 Task: In the  document Hannah.pdf change page color to  'Grey'. Add link on bottom left corner of the sheet: 'in.pinterest.com' Insert page numer on bottom of the page
Action: Mouse moved to (239, 314)
Screenshot: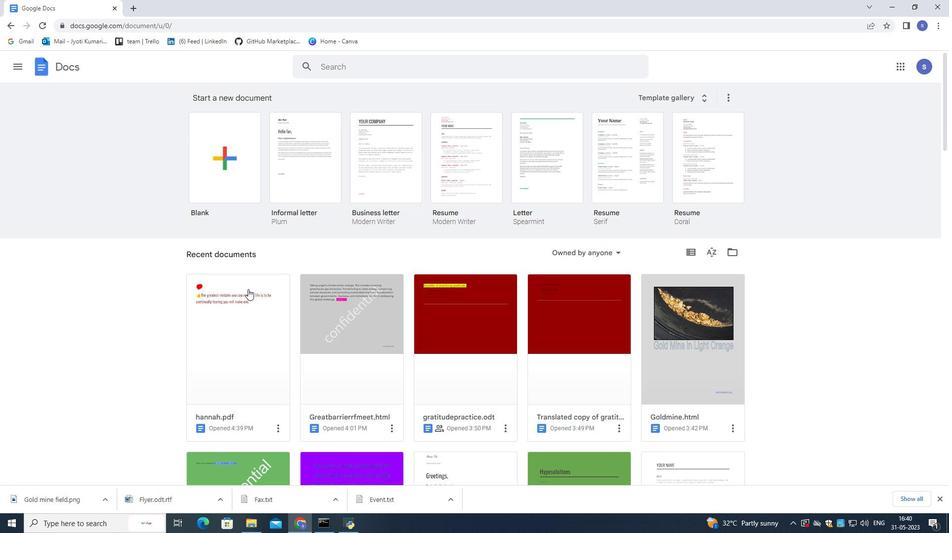 
Action: Mouse pressed left at (239, 314)
Screenshot: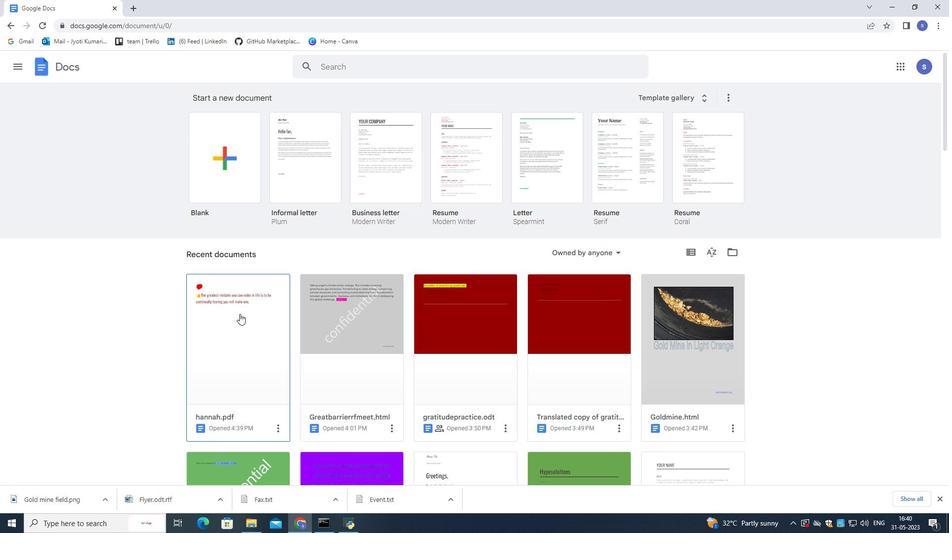 
Action: Mouse pressed left at (239, 314)
Screenshot: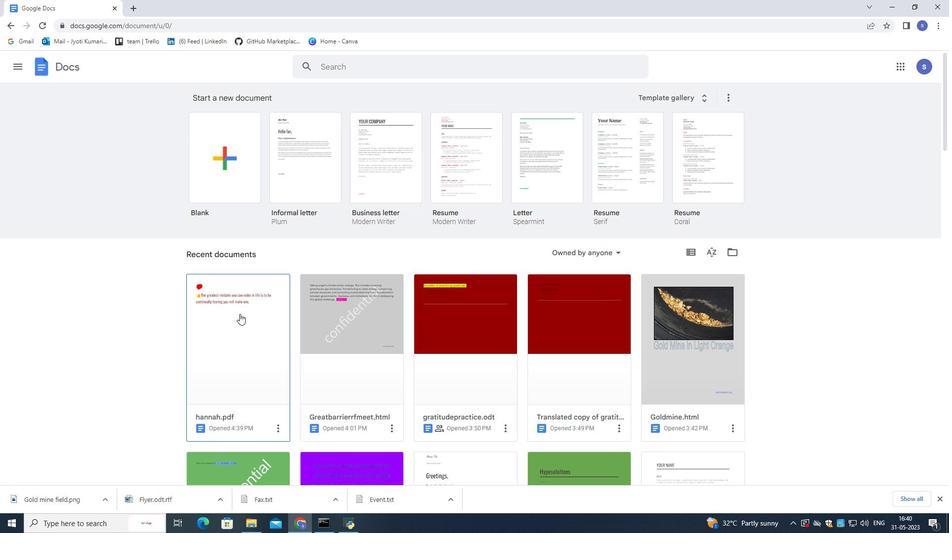 
Action: Mouse moved to (361, 318)
Screenshot: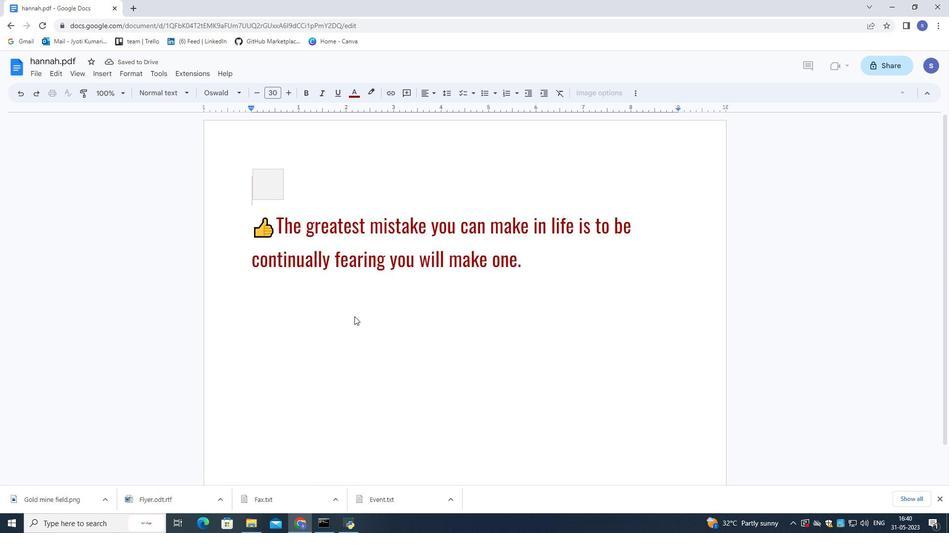 
Action: Mouse pressed left at (361, 318)
Screenshot: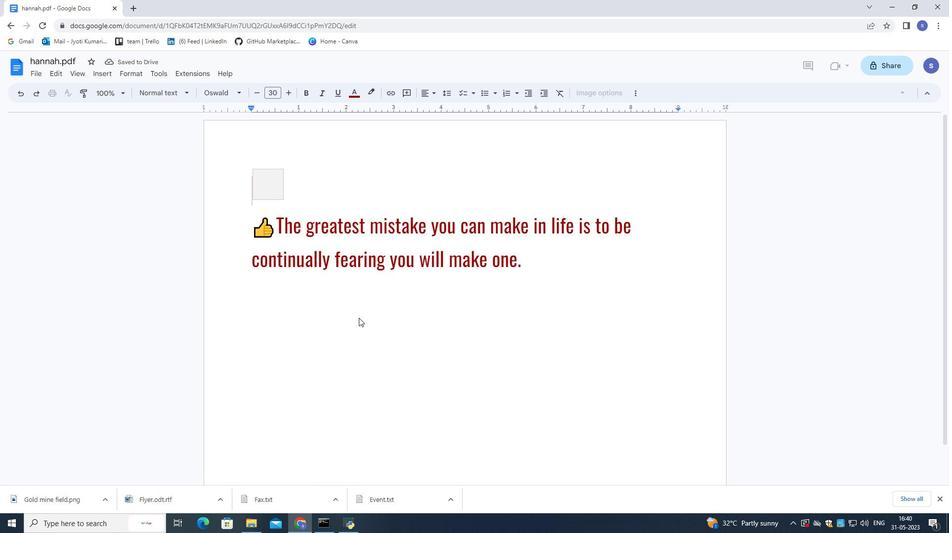 
Action: Mouse moved to (38, 75)
Screenshot: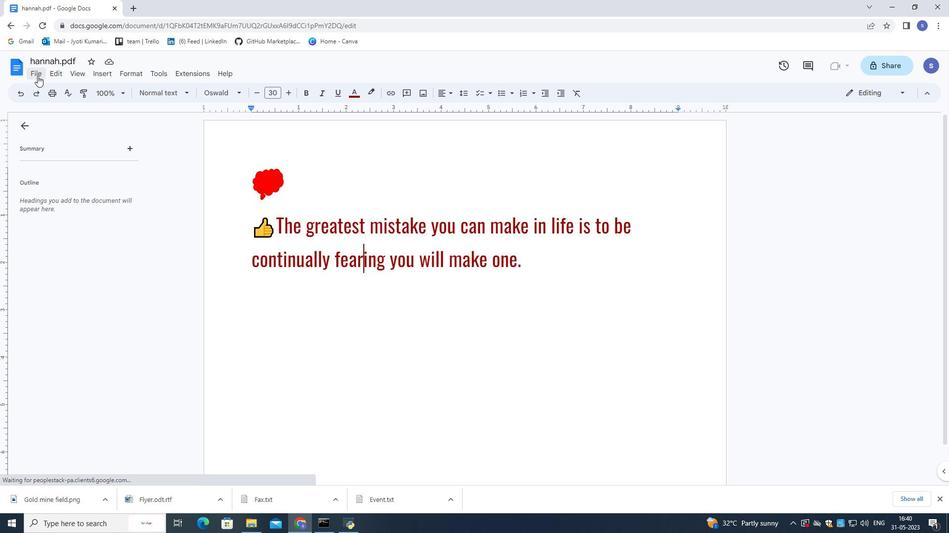 
Action: Mouse pressed left at (38, 75)
Screenshot: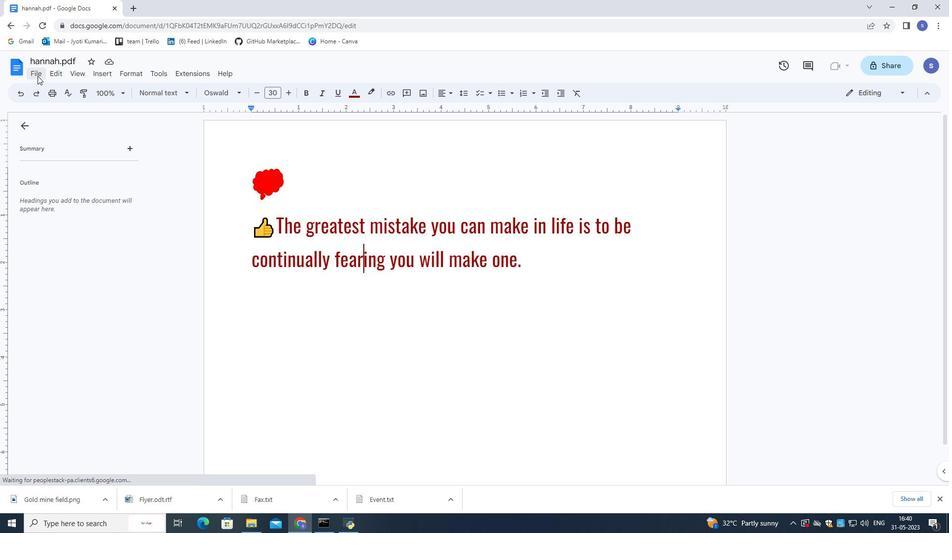
Action: Mouse moved to (97, 343)
Screenshot: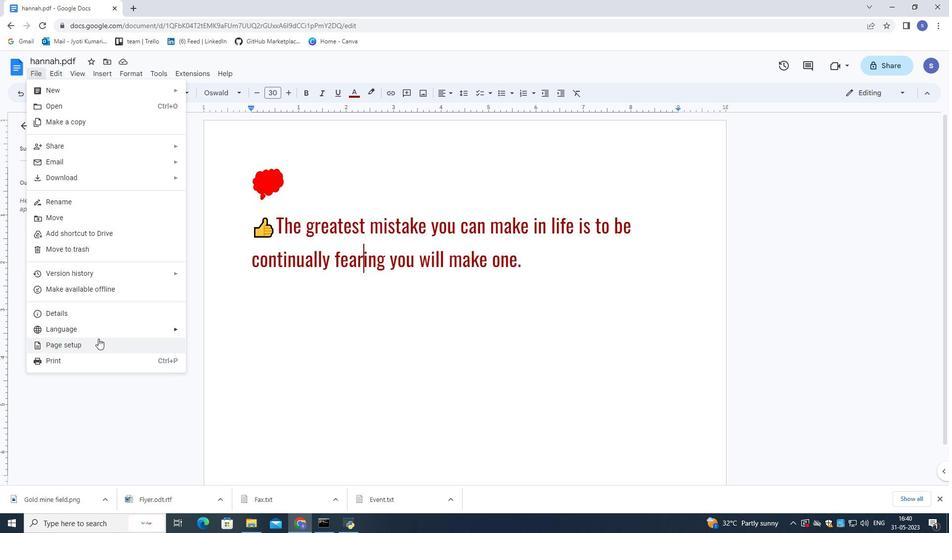 
Action: Mouse pressed left at (97, 343)
Screenshot: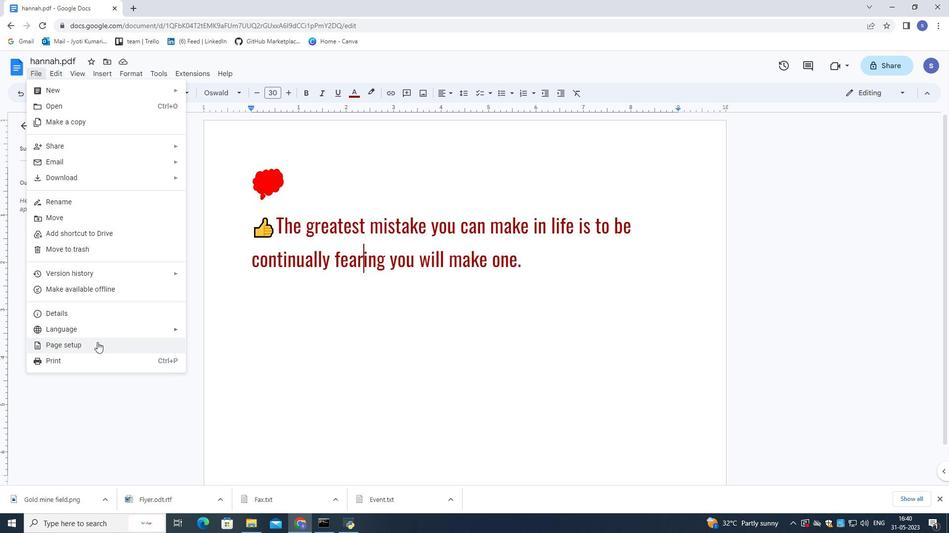 
Action: Mouse moved to (397, 333)
Screenshot: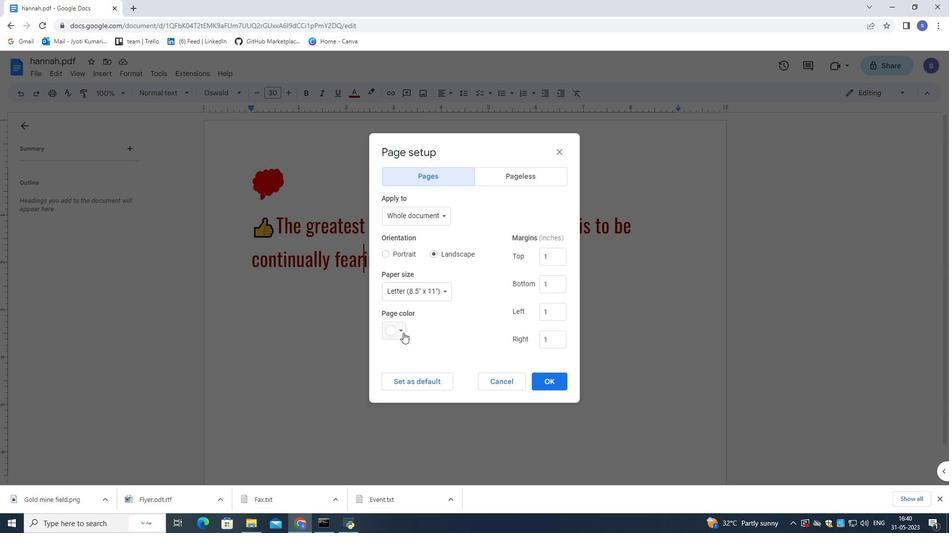
Action: Mouse pressed left at (397, 333)
Screenshot: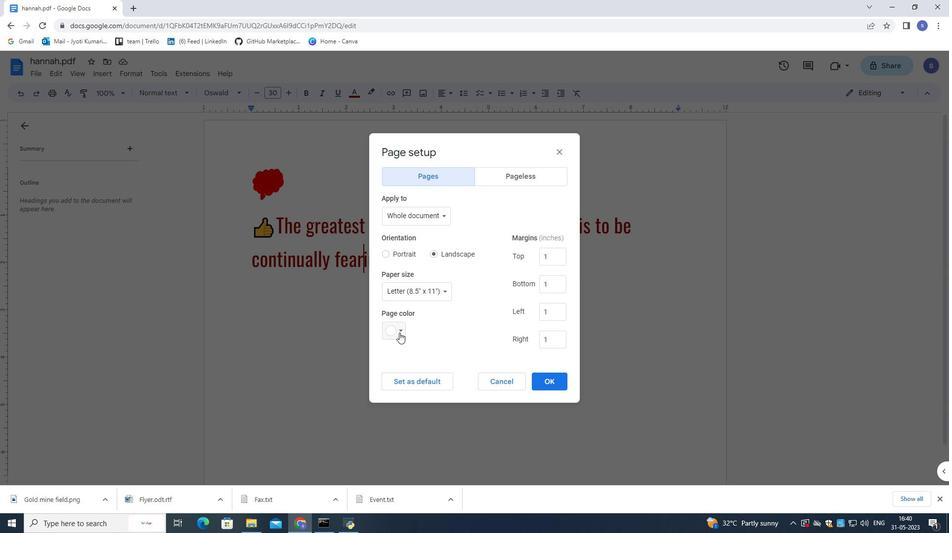 
Action: Mouse moved to (446, 350)
Screenshot: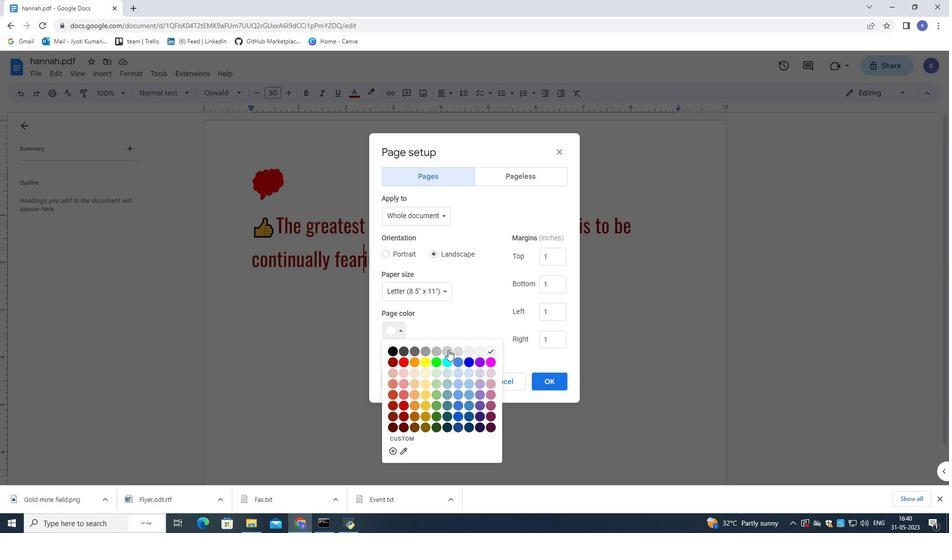 
Action: Mouse pressed left at (446, 350)
Screenshot: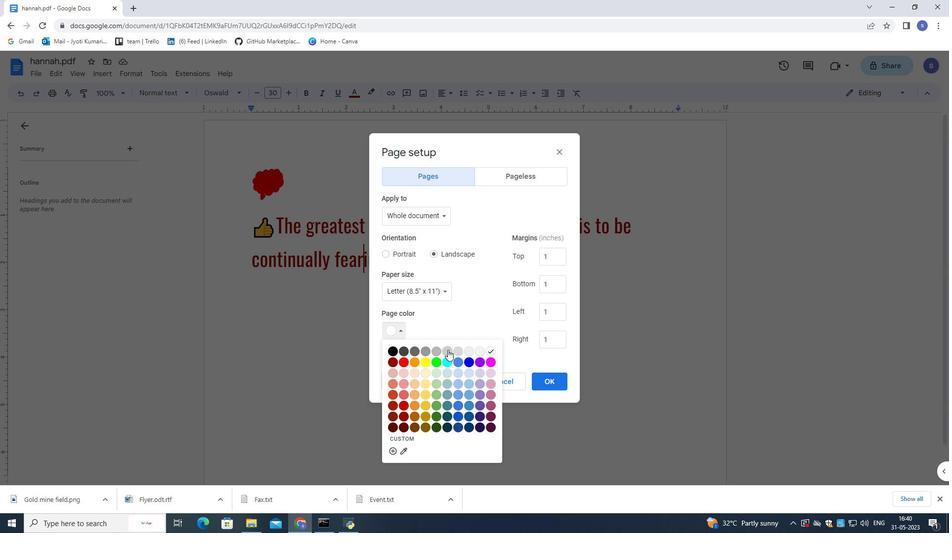 
Action: Mouse moved to (542, 383)
Screenshot: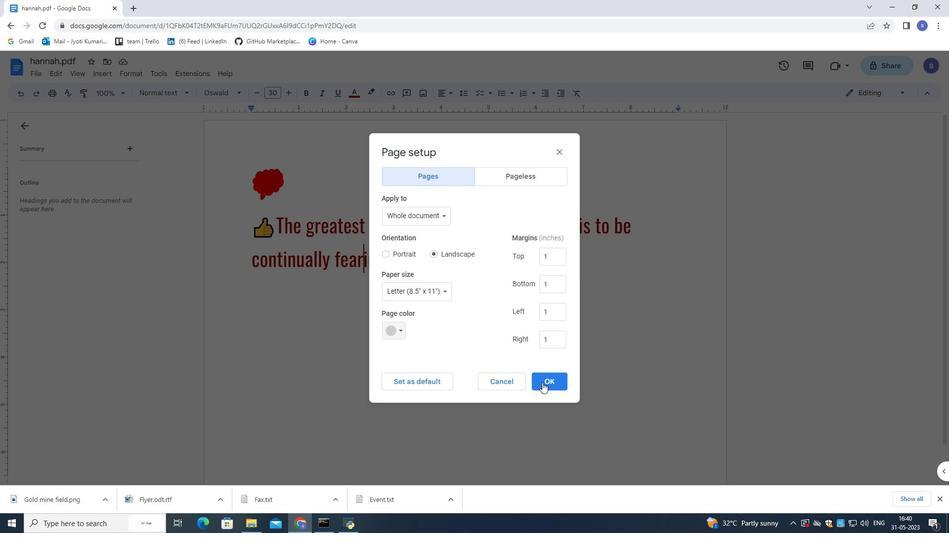 
Action: Mouse pressed left at (542, 383)
Screenshot: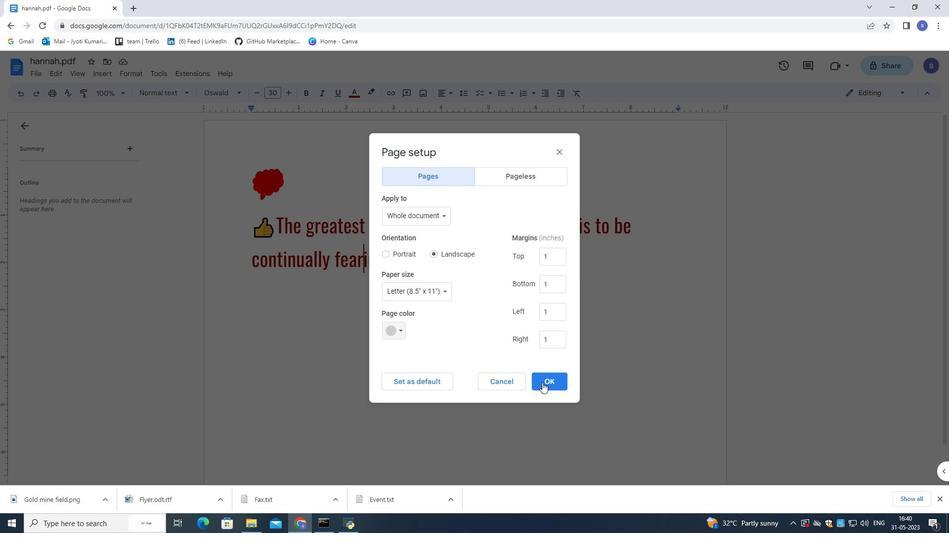 
Action: Mouse moved to (529, 266)
Screenshot: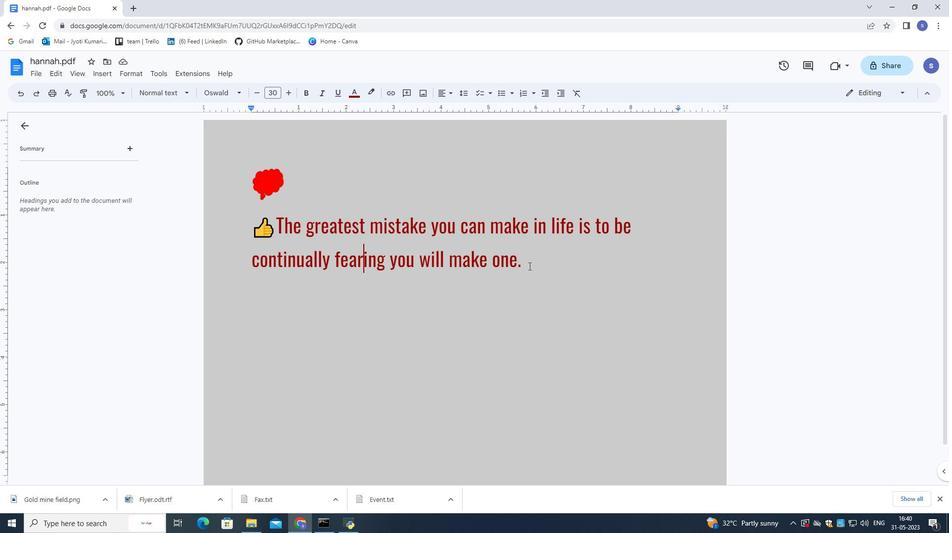 
Action: Mouse pressed left at (529, 266)
Screenshot: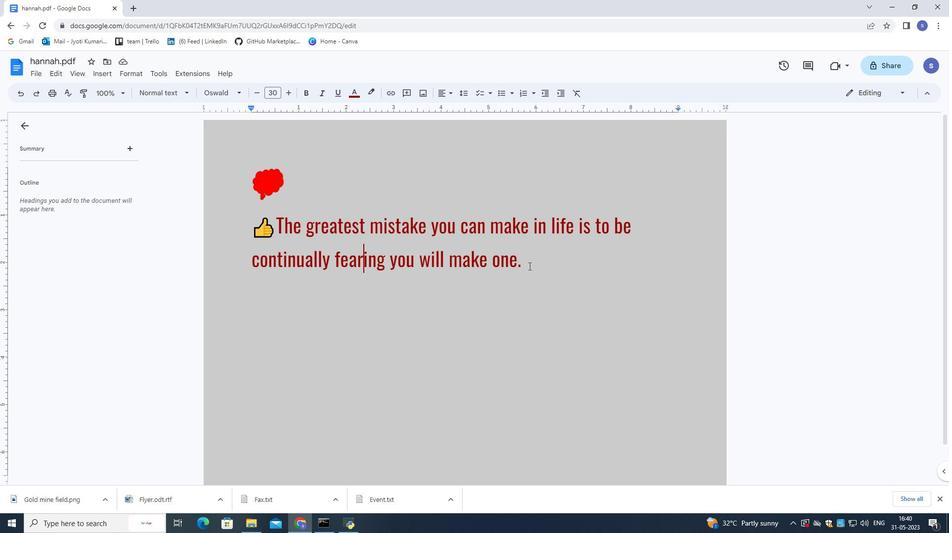 
Action: Mouse moved to (525, 275)
Screenshot: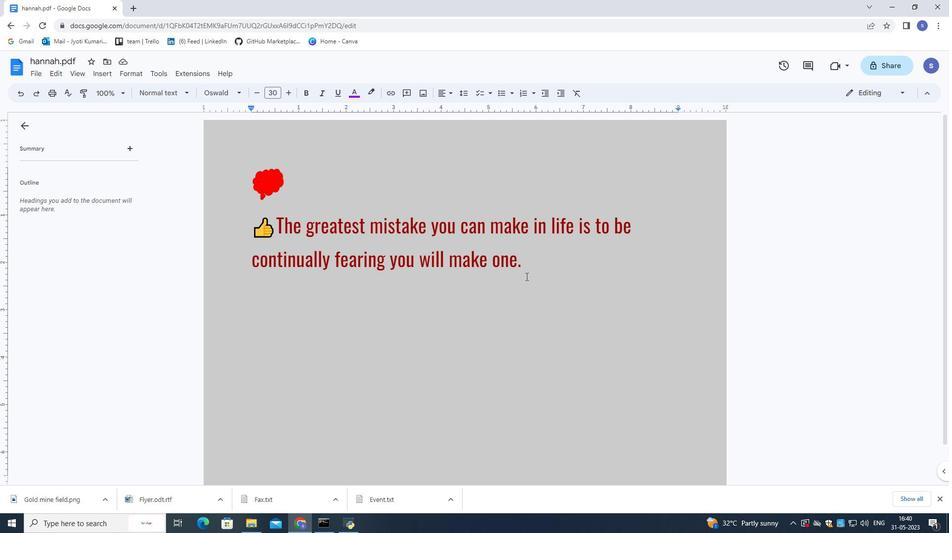 
Action: Key pressed <Key.enter>
Screenshot: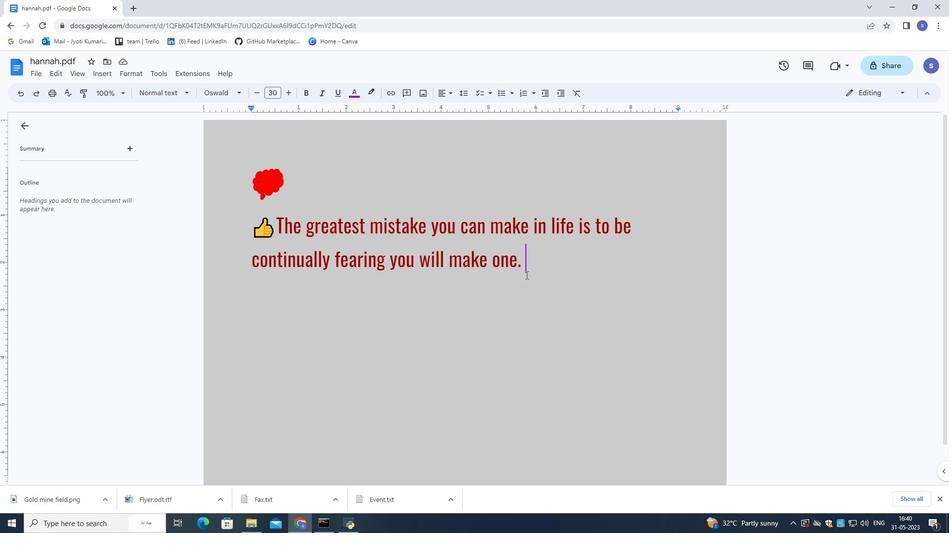 
Action: Mouse moved to (251, 90)
Screenshot: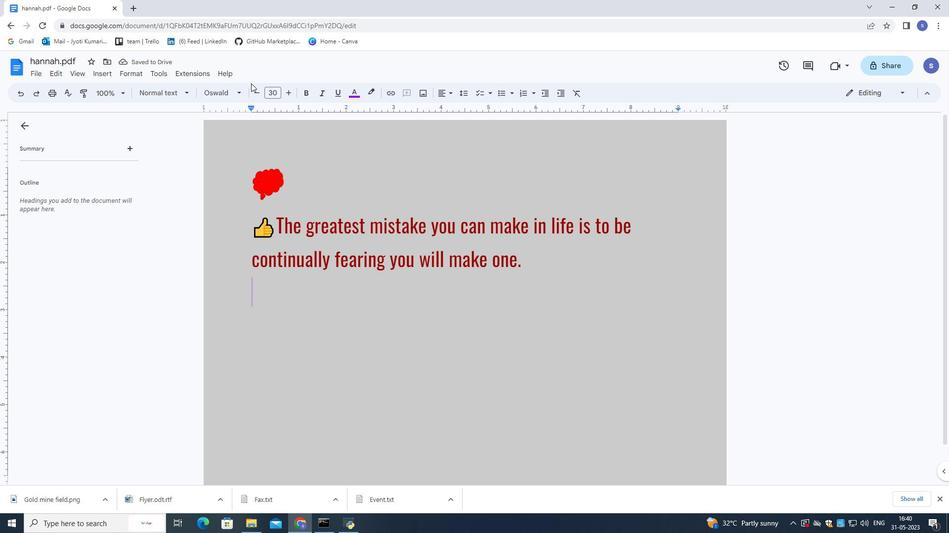 
Action: Mouse pressed left at (251, 90)
Screenshot: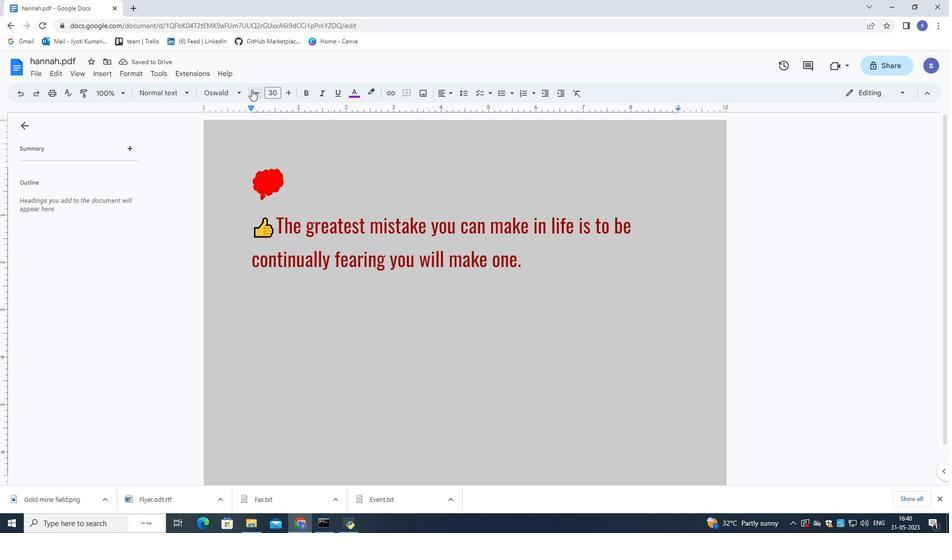 
Action: Mouse pressed left at (251, 90)
Screenshot: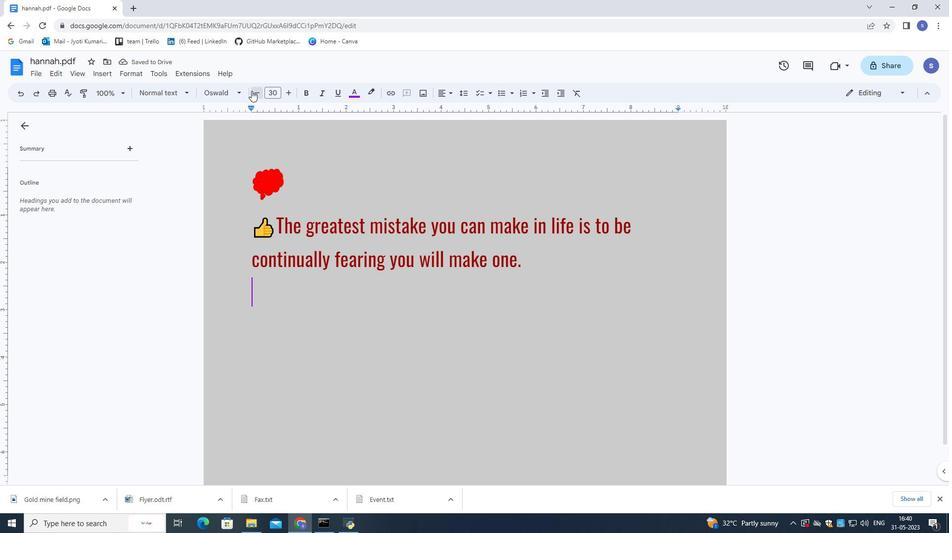 
Action: Mouse pressed left at (251, 90)
Screenshot: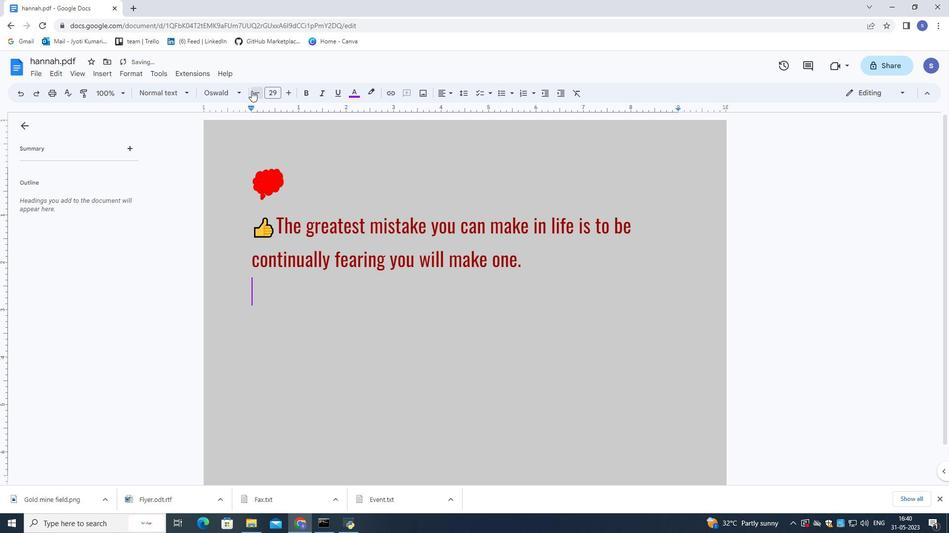 
Action: Mouse pressed left at (251, 90)
Screenshot: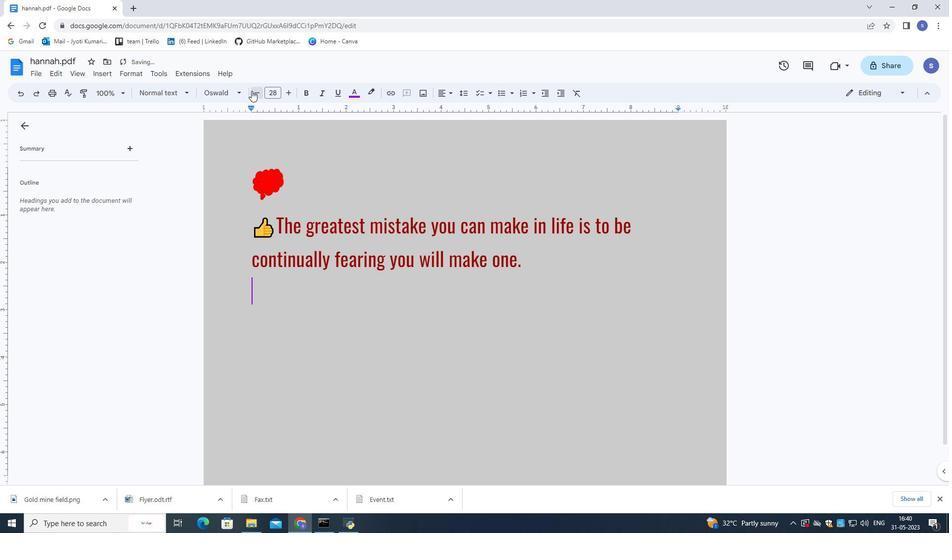
Action: Mouse pressed left at (251, 90)
Screenshot: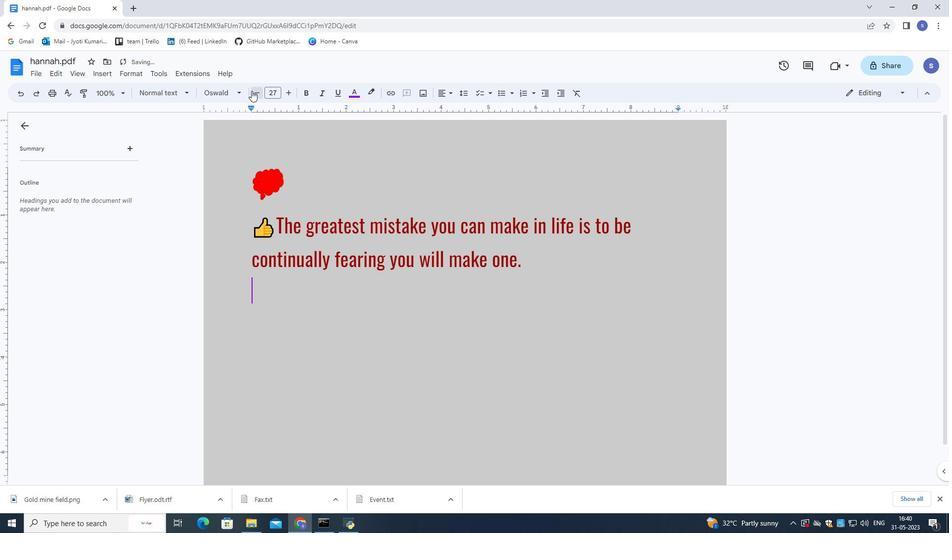 
Action: Mouse pressed left at (251, 90)
Screenshot: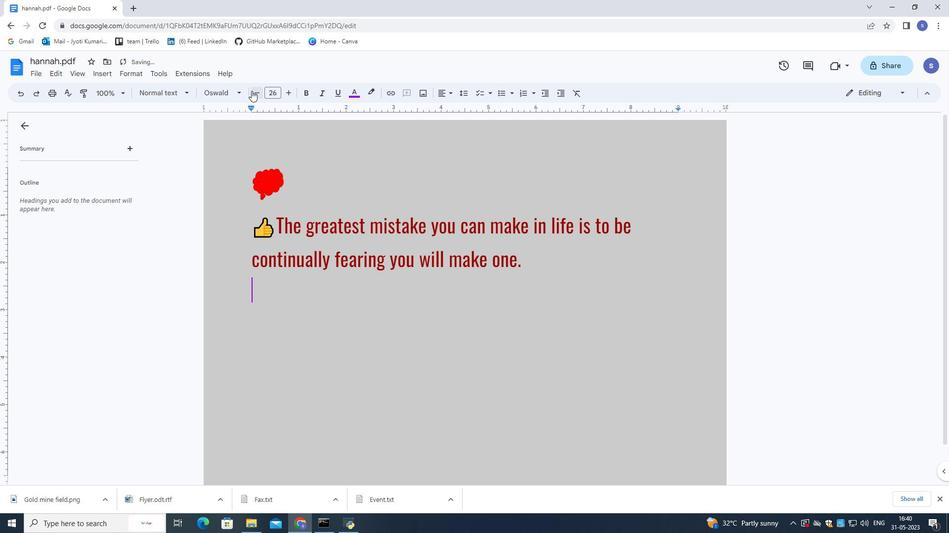 
Action: Mouse pressed left at (251, 90)
Screenshot: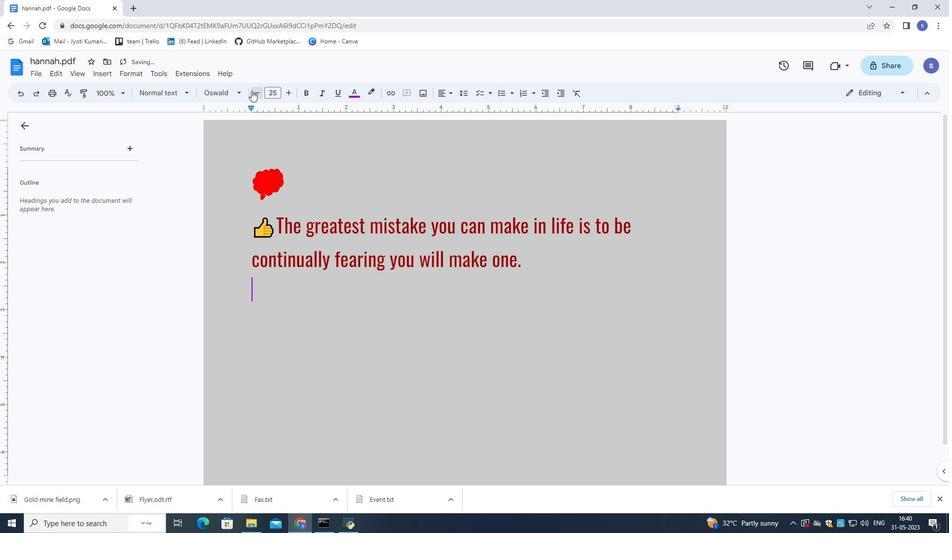 
Action: Mouse pressed left at (251, 90)
Screenshot: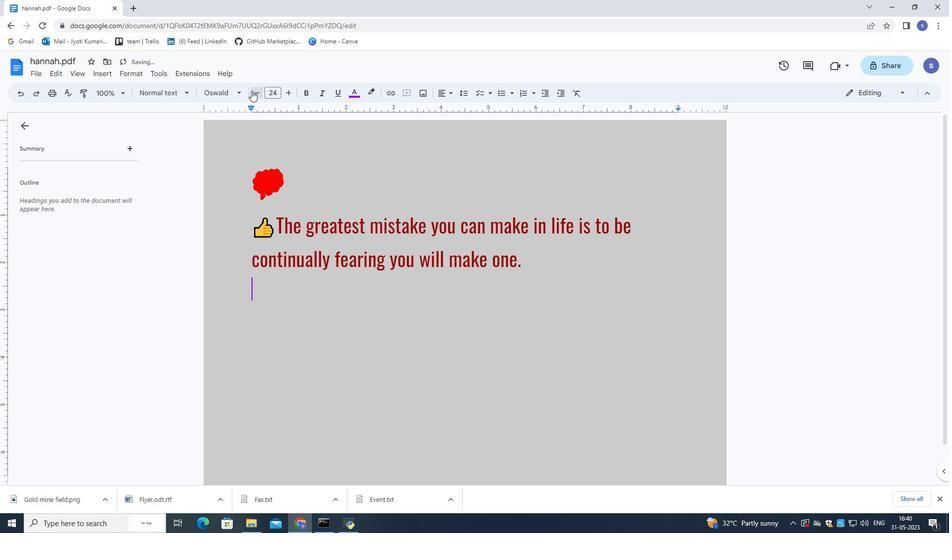 
Action: Mouse pressed left at (251, 90)
Screenshot: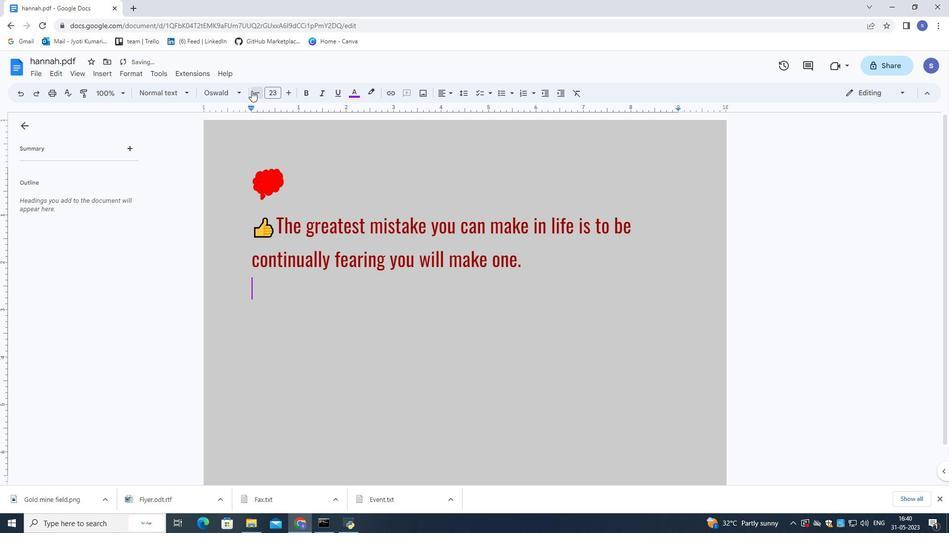 
Action: Mouse pressed left at (251, 90)
Screenshot: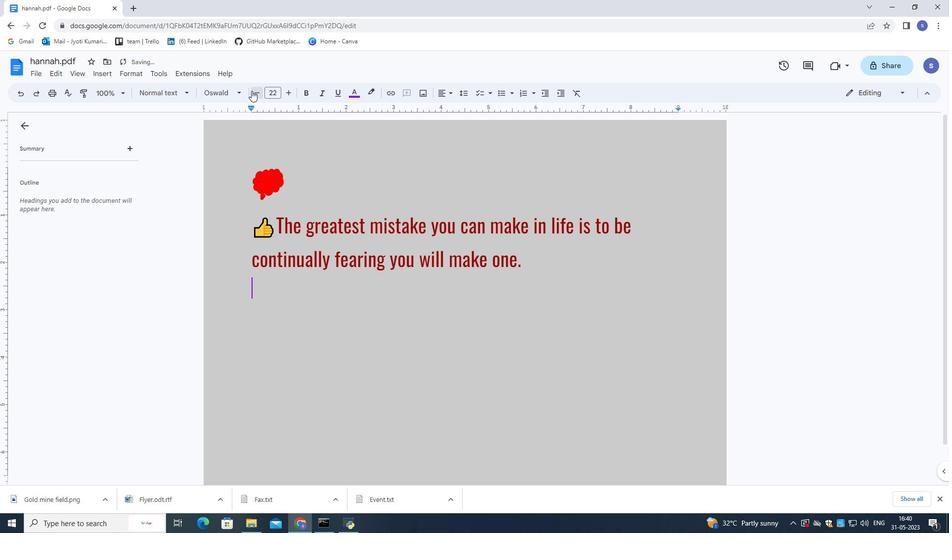
Action: Mouse pressed left at (251, 90)
Screenshot: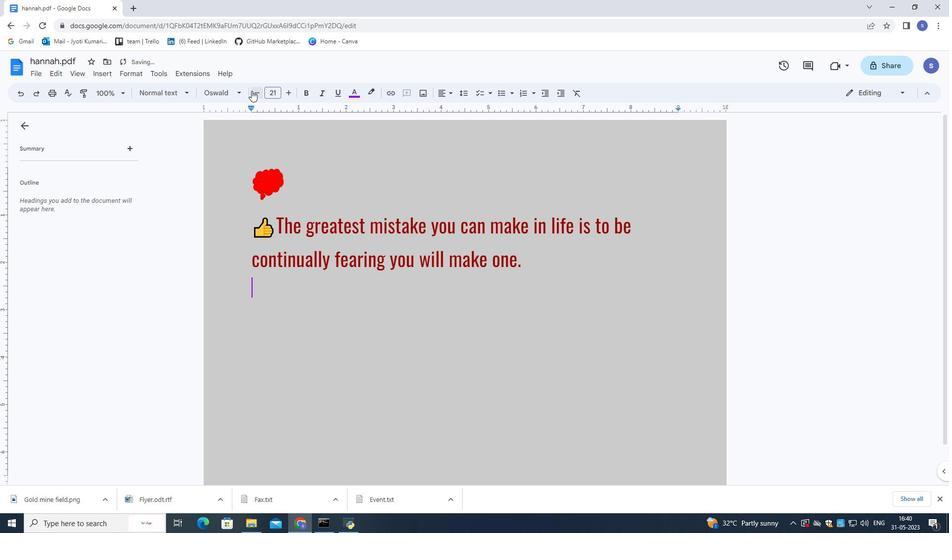 
Action: Mouse pressed left at (251, 90)
Screenshot: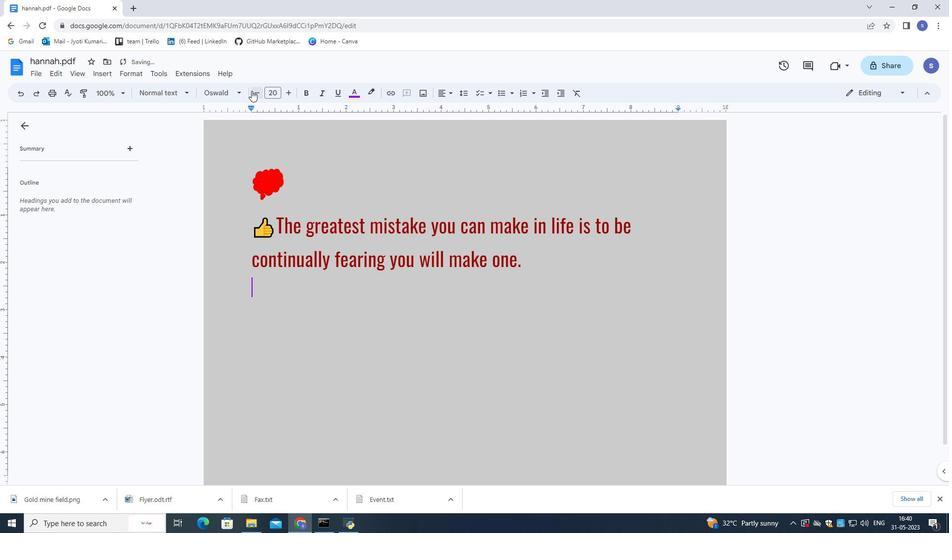 
Action: Mouse pressed left at (251, 90)
Screenshot: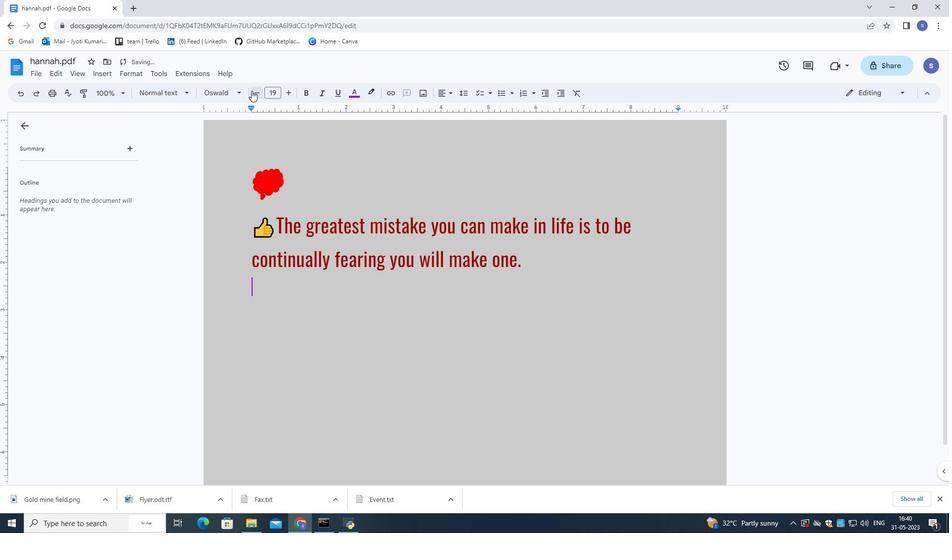 
Action: Mouse pressed left at (251, 90)
Screenshot: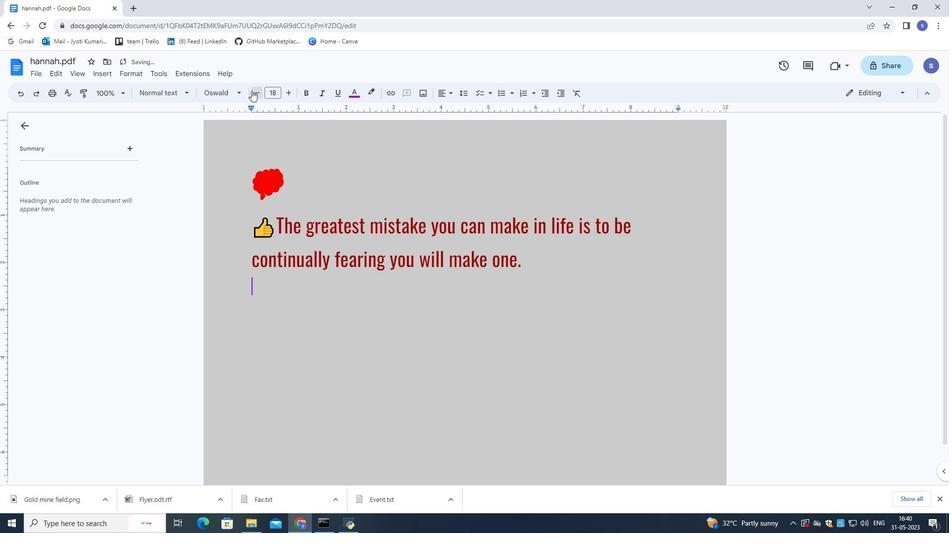 
Action: Mouse pressed left at (251, 90)
Screenshot: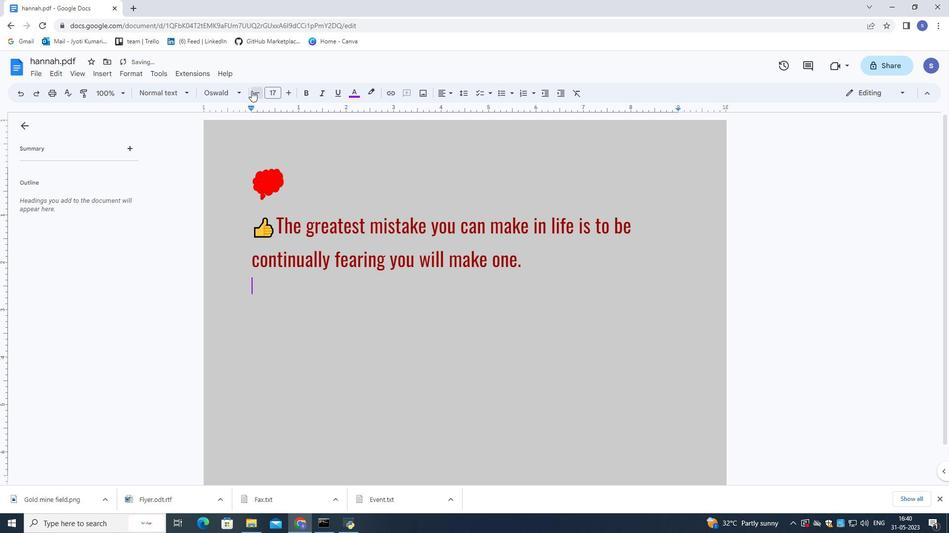 
Action: Mouse pressed left at (251, 90)
Screenshot: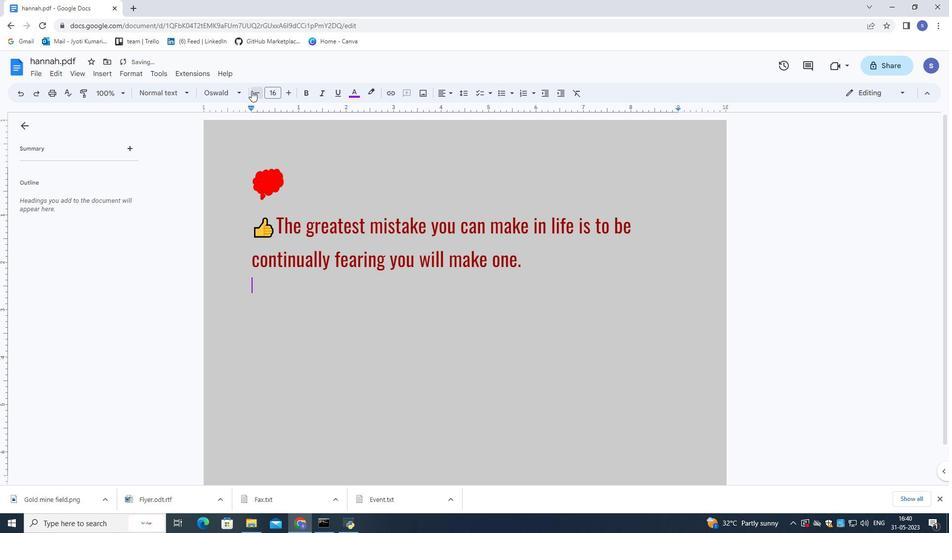
Action: Key pressed <Key.enter><Key.enter><Key.enter><Key.enter><Key.enter><Key.enter><Key.enter><Key.enter><Key.enter><Key.enter><Key.enter><Key.enter><Key.enter><Key.up><Key.up><Key.up><Key.down>
Screenshot: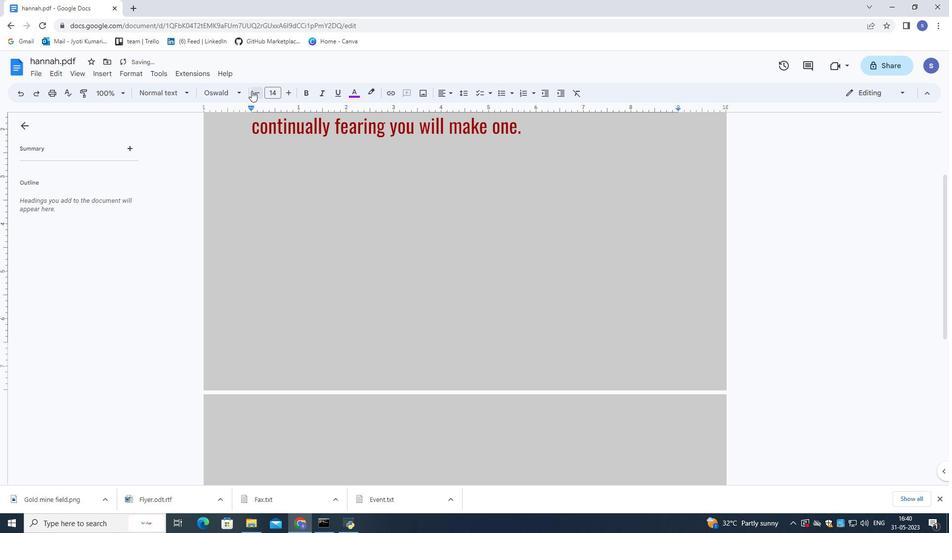 
Action: Mouse moved to (102, 73)
Screenshot: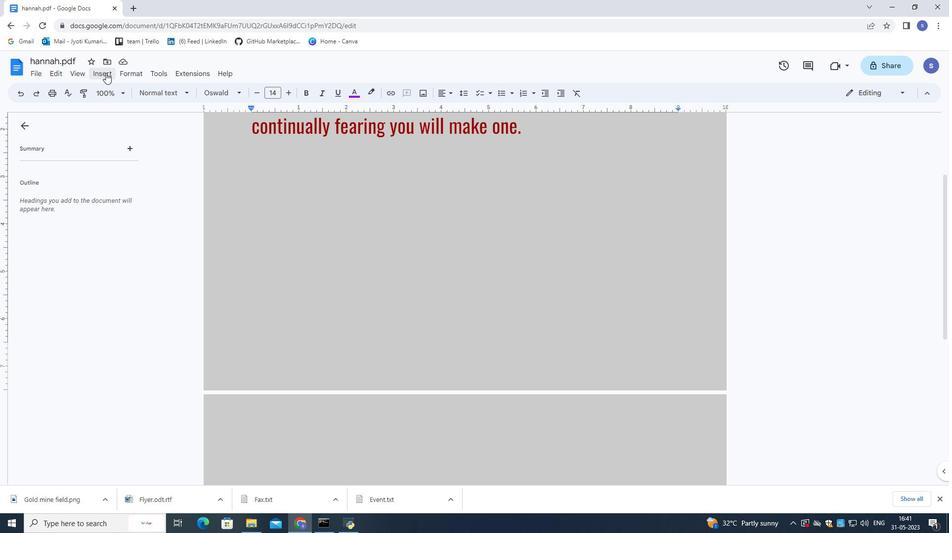 
Action: Mouse pressed left at (102, 73)
Screenshot: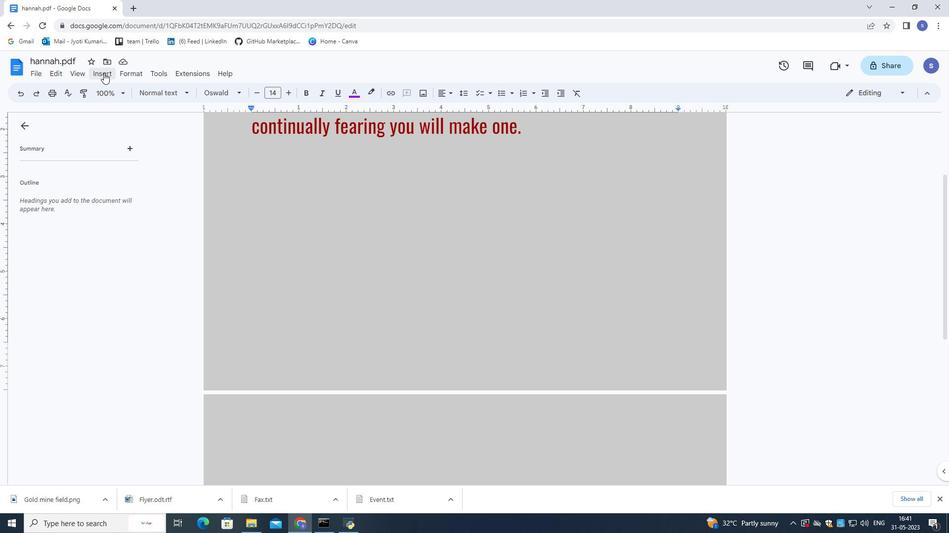 
Action: Mouse moved to (111, 380)
Screenshot: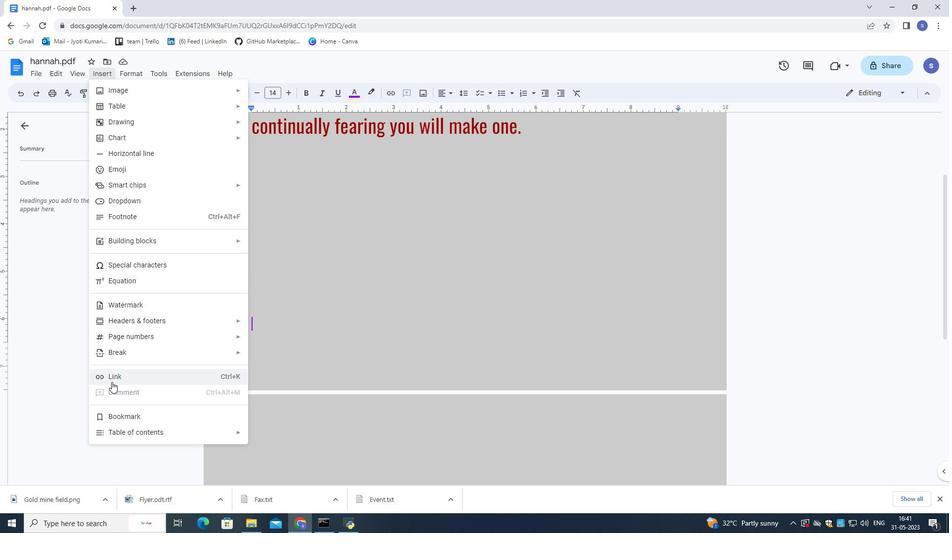 
Action: Mouse pressed left at (111, 380)
Screenshot: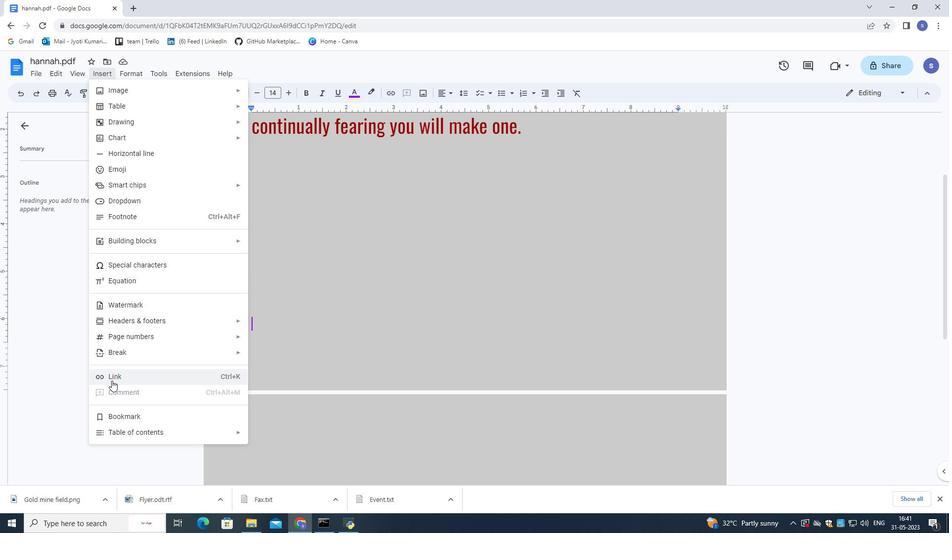 
Action: Mouse moved to (113, 366)
Screenshot: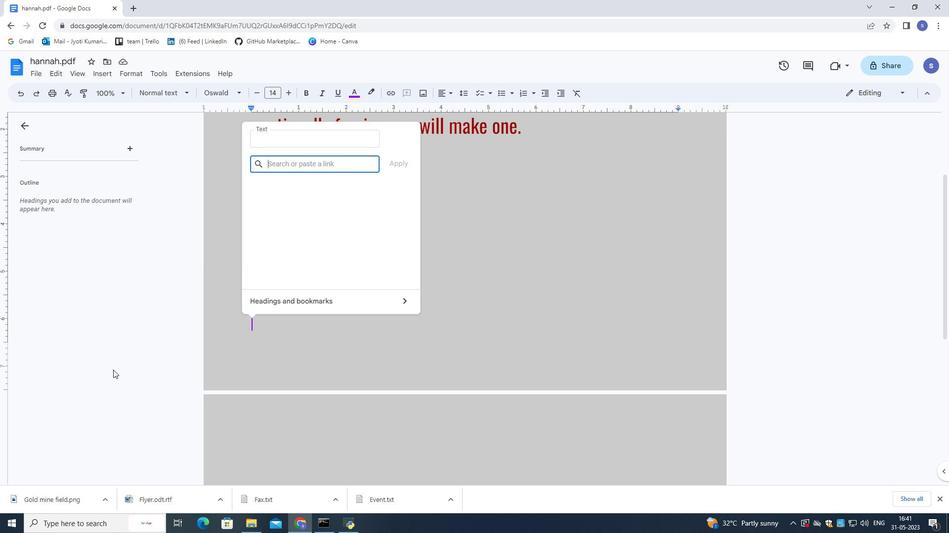 
Action: Key pressed i
Screenshot: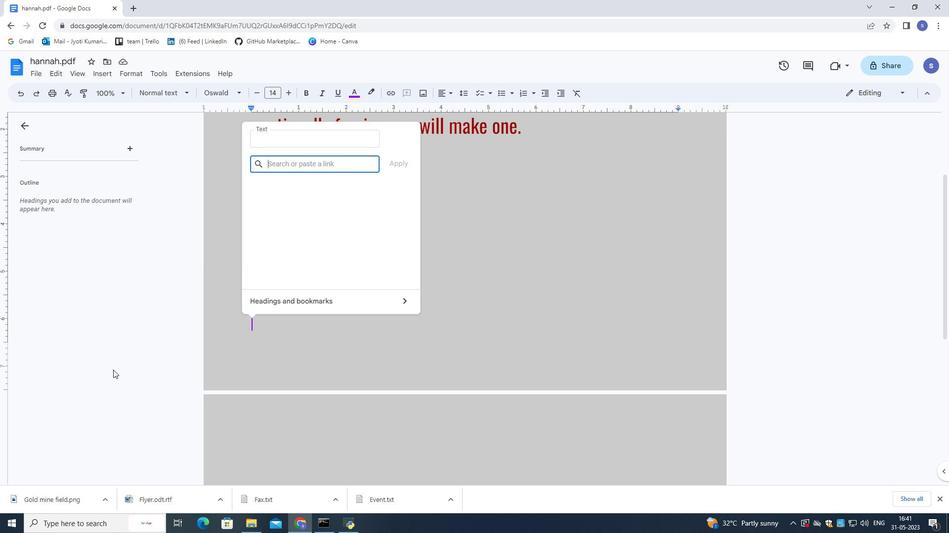 
Action: Mouse moved to (114, 362)
Screenshot: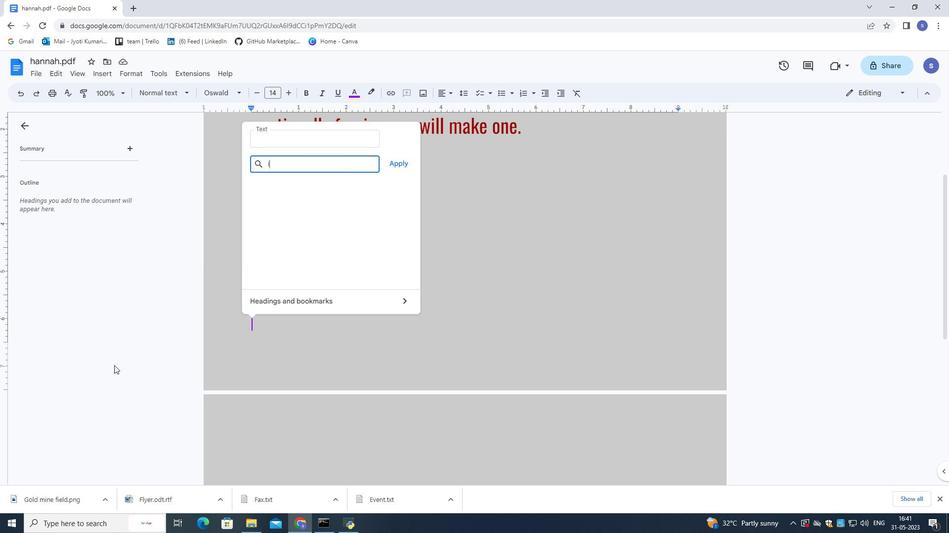 
Action: Key pressed n
Screenshot: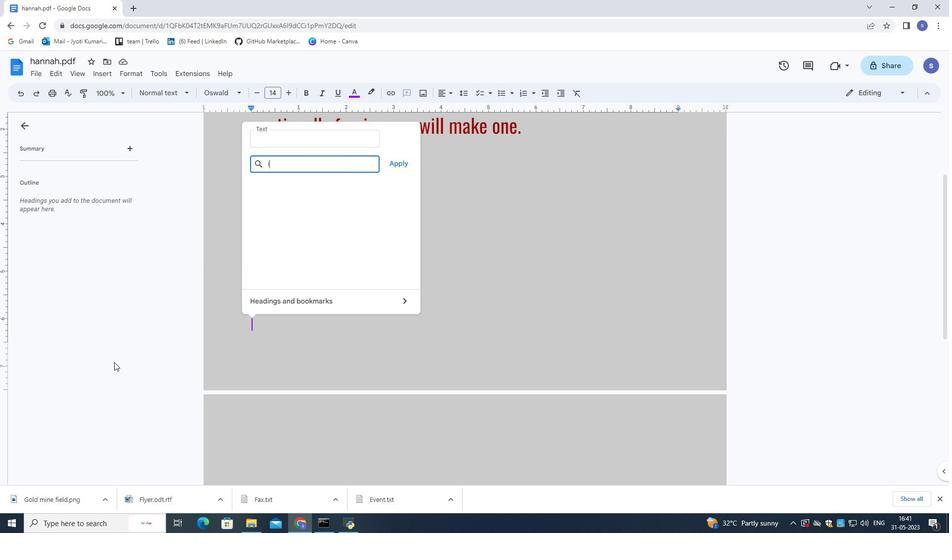 
Action: Mouse moved to (114, 359)
Screenshot: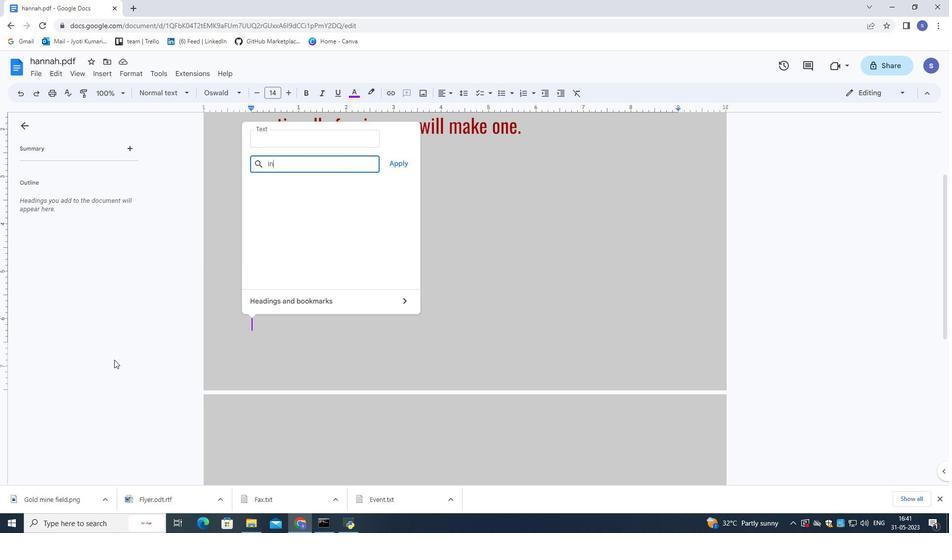 
Action: Key pressed .
Screenshot: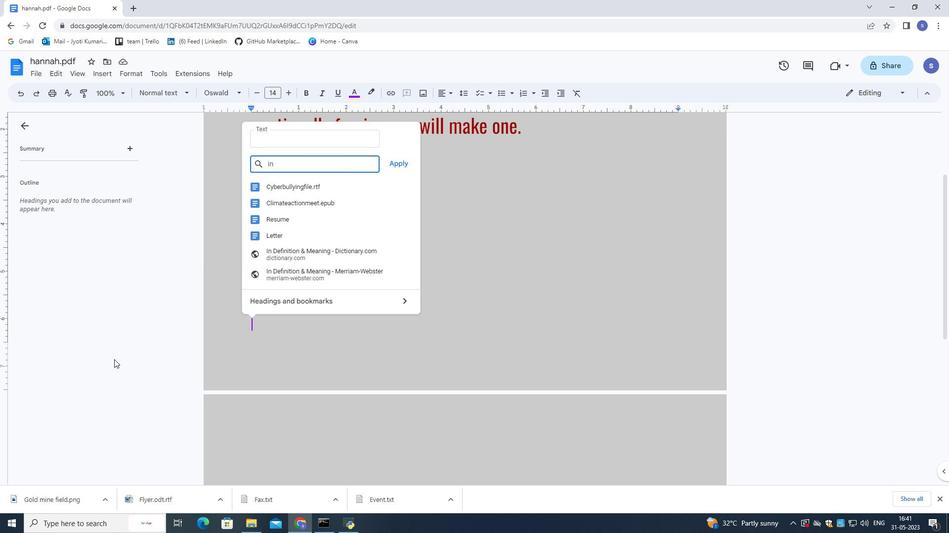
Action: Mouse moved to (114, 350)
Screenshot: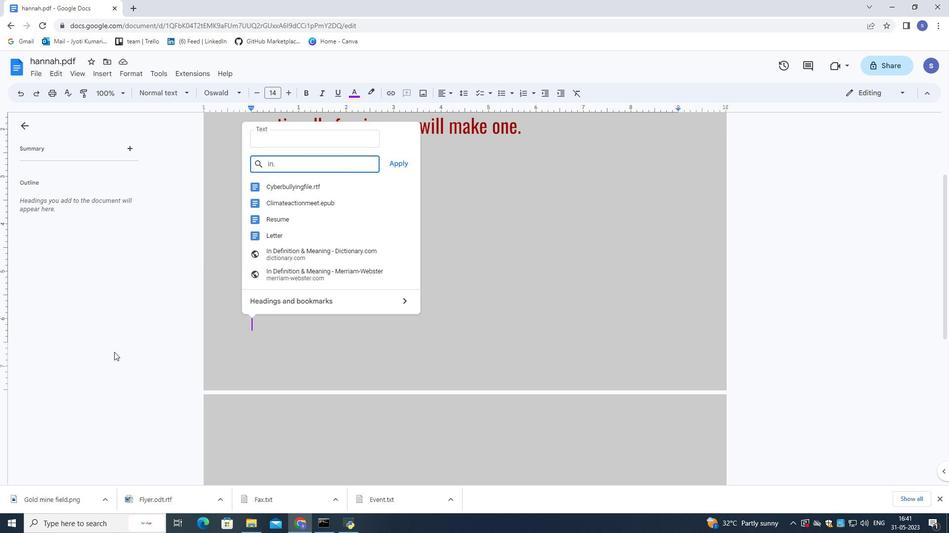 
Action: Key pressed pi
Screenshot: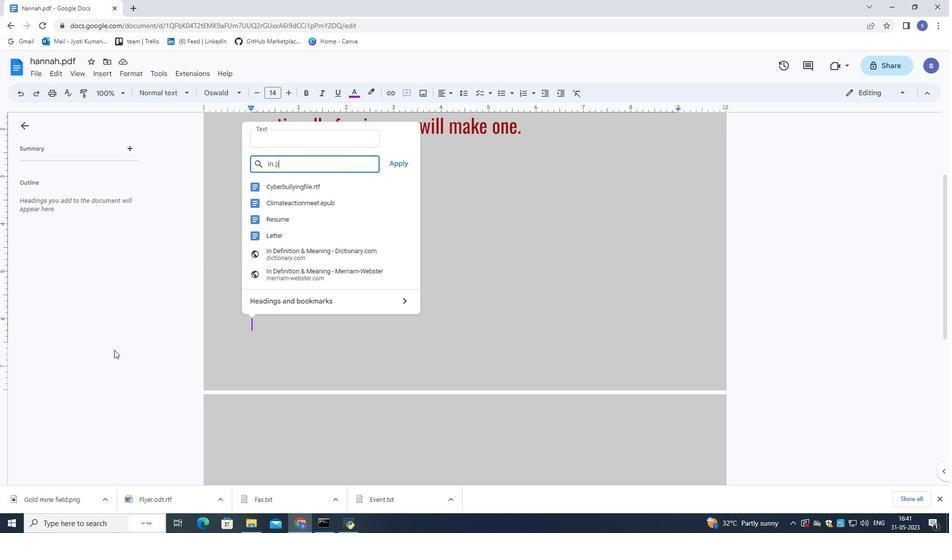 
Action: Mouse moved to (114, 350)
Screenshot: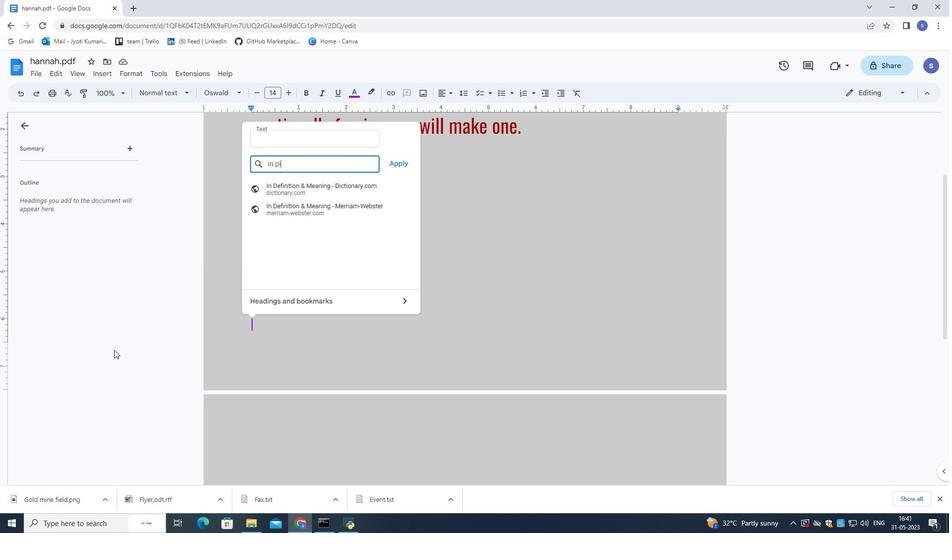 
Action: Key pressed nerest
Screenshot: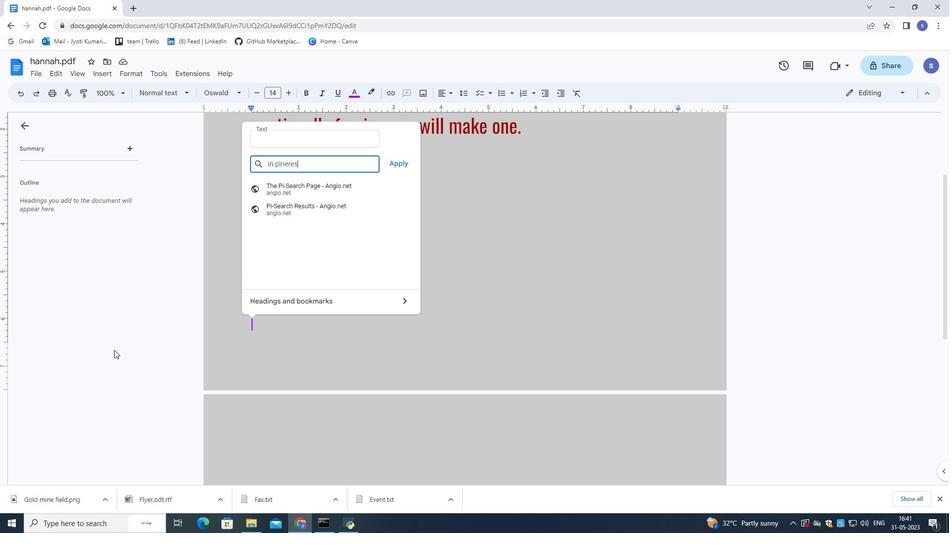 
Action: Mouse moved to (114, 349)
Screenshot: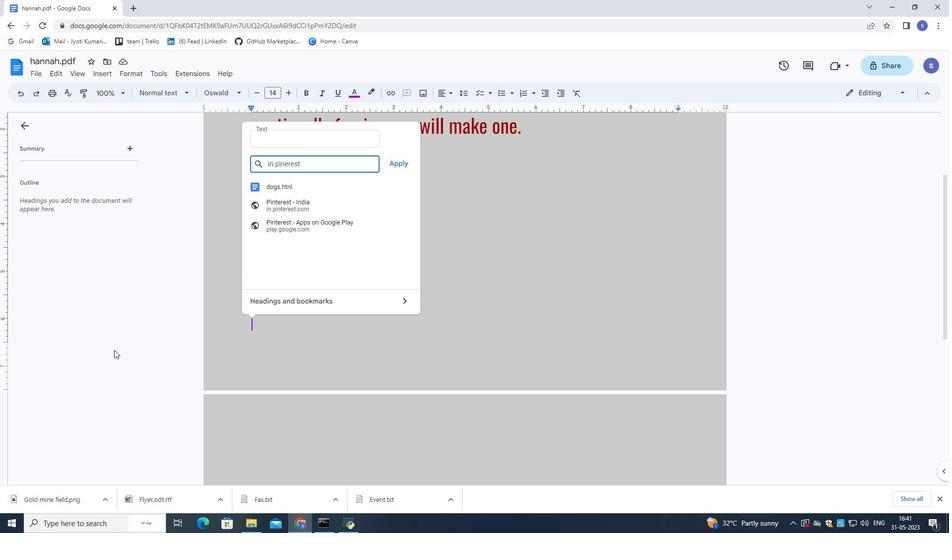 
Action: Key pressed .c
Screenshot: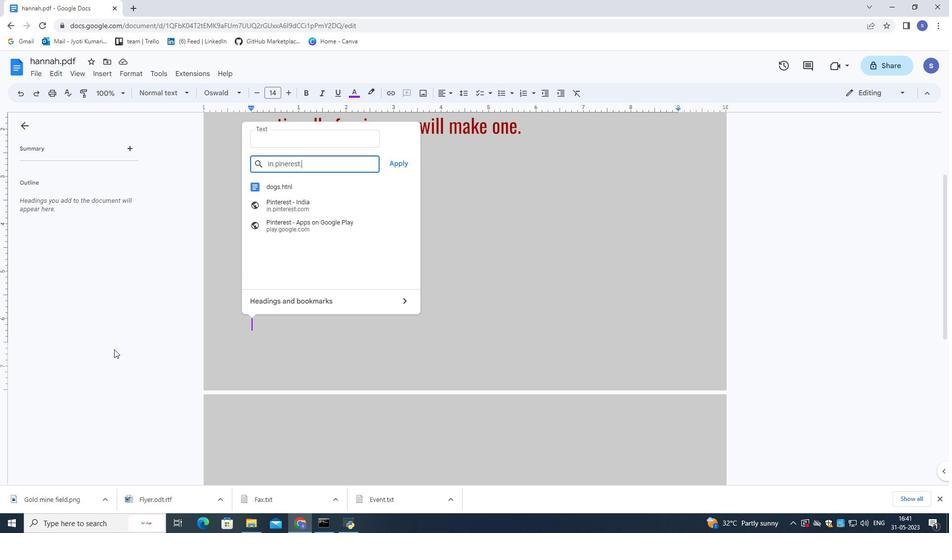 
Action: Mouse moved to (114, 348)
Screenshot: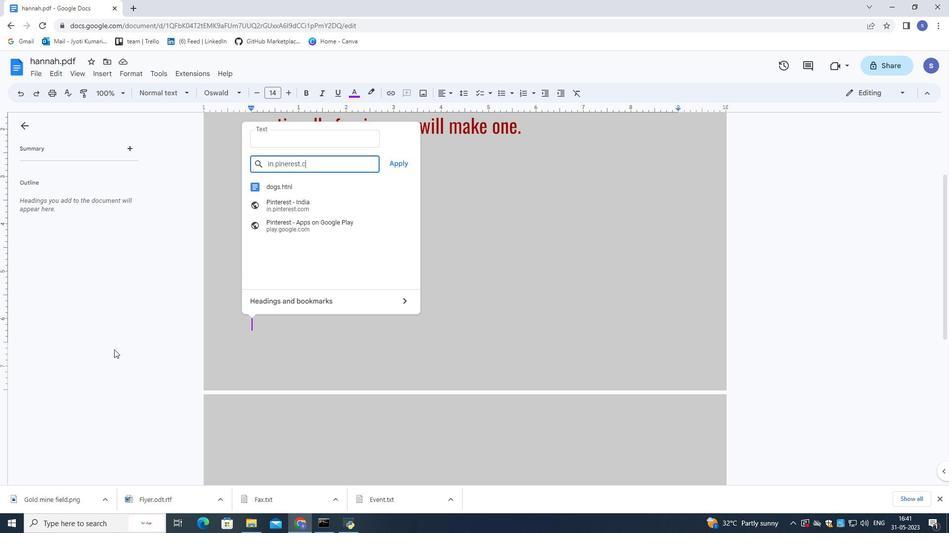 
Action: Key pressed om
Screenshot: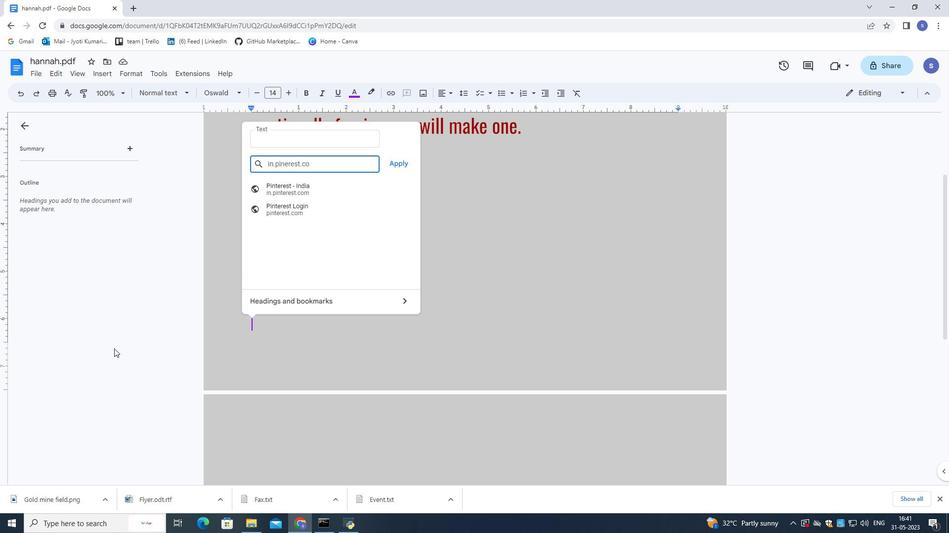 
Action: Mouse moved to (392, 168)
Screenshot: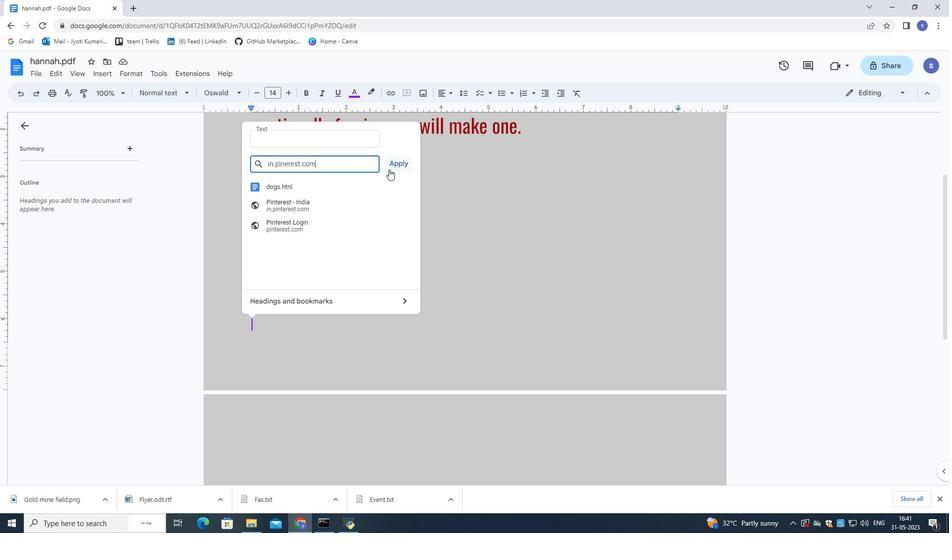 
Action: Mouse pressed left at (392, 168)
Screenshot: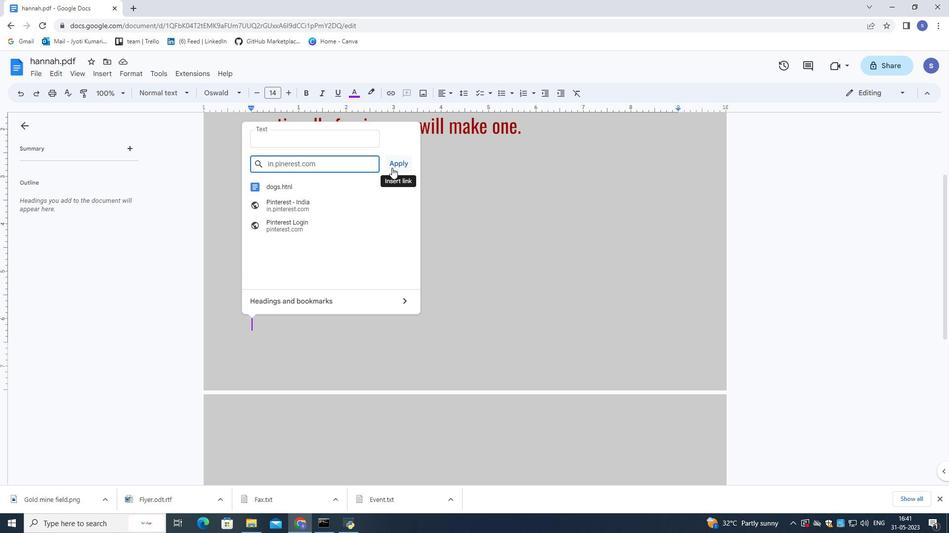 
Action: Mouse moved to (369, 336)
Screenshot: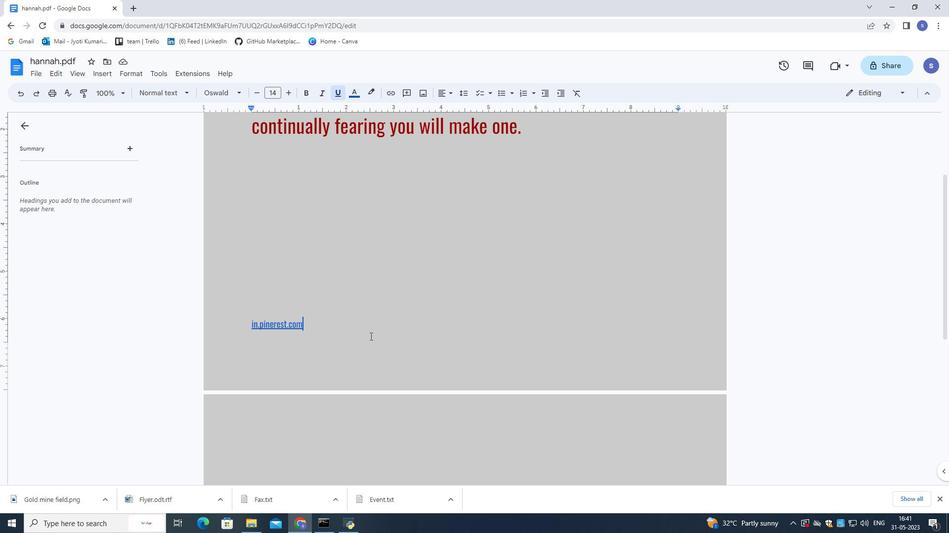 
Action: Mouse scrolled (369, 336) with delta (0, 0)
Screenshot: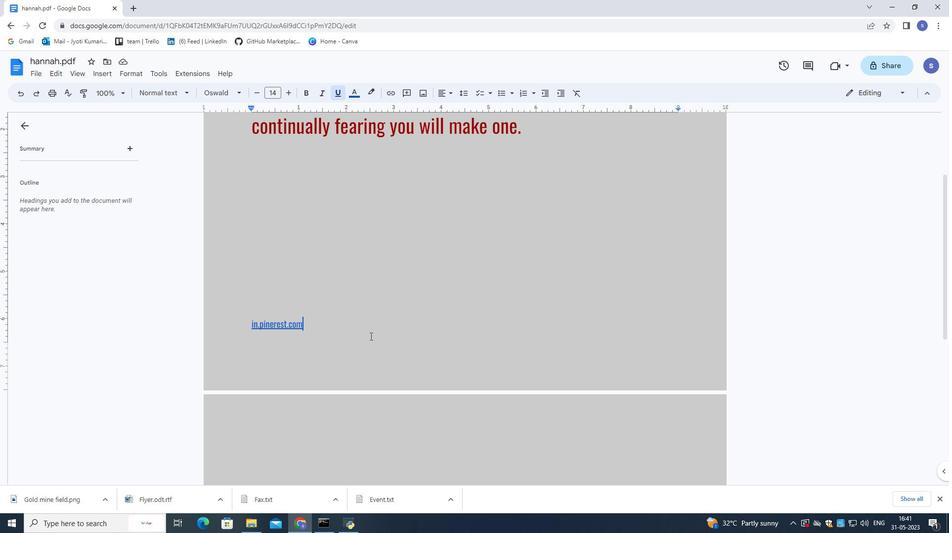 
Action: Mouse scrolled (369, 336) with delta (0, 0)
Screenshot: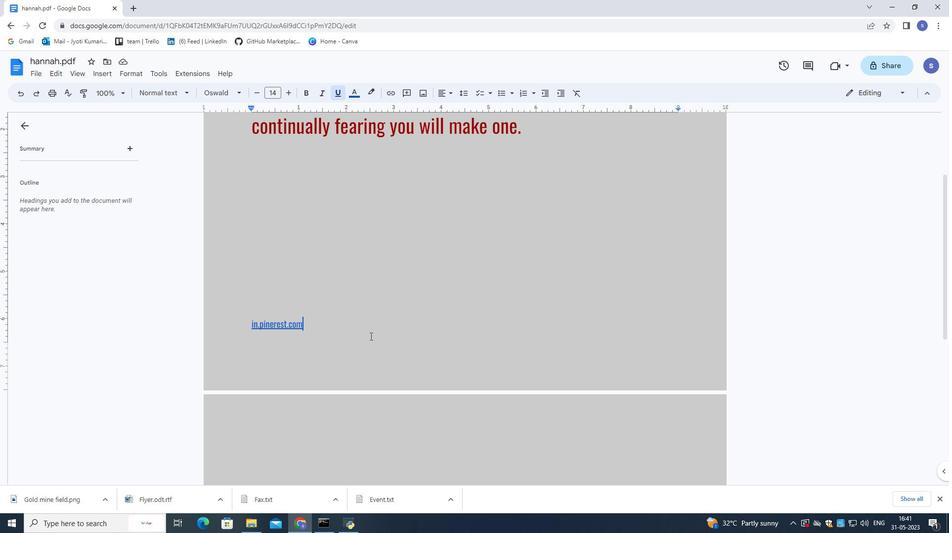 
Action: Mouse moved to (369, 336)
Screenshot: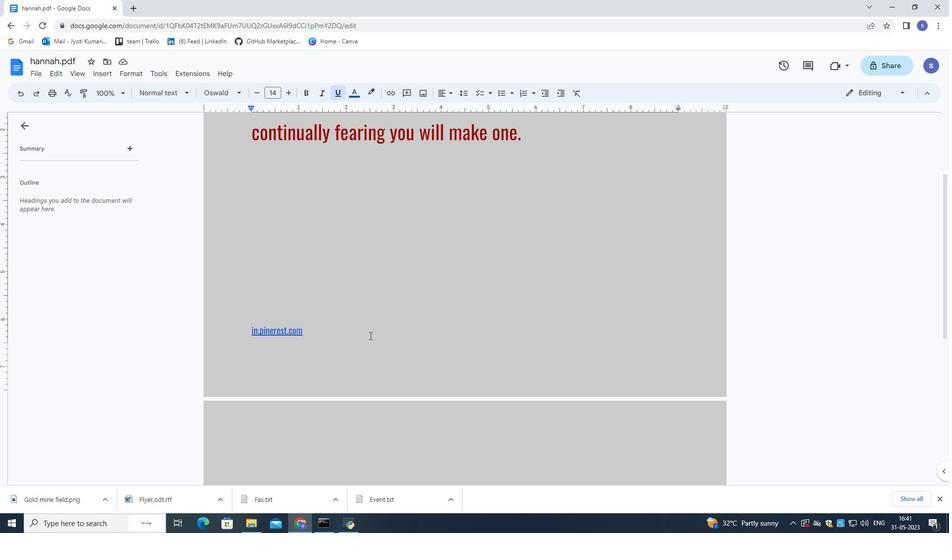 
Action: Mouse scrolled (369, 336) with delta (0, 0)
Screenshot: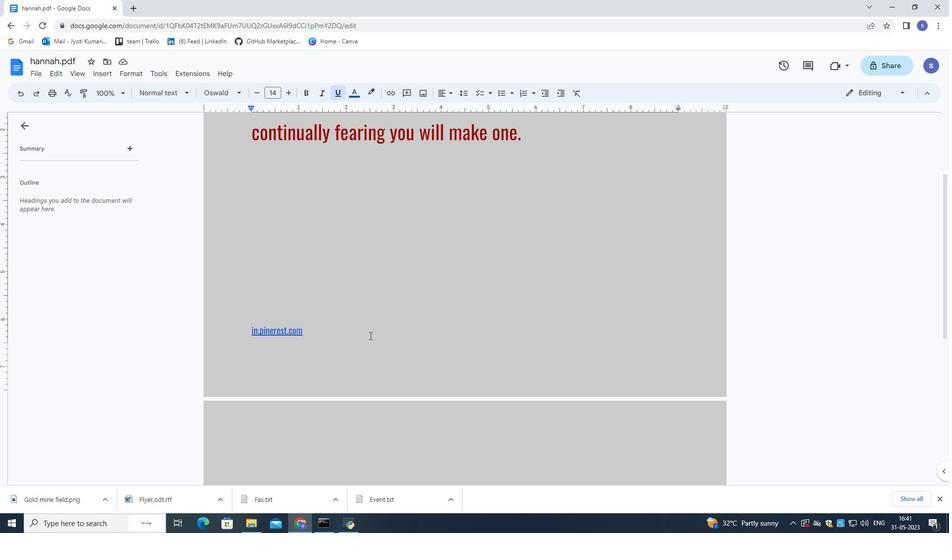 
Action: Mouse moved to (369, 335)
Screenshot: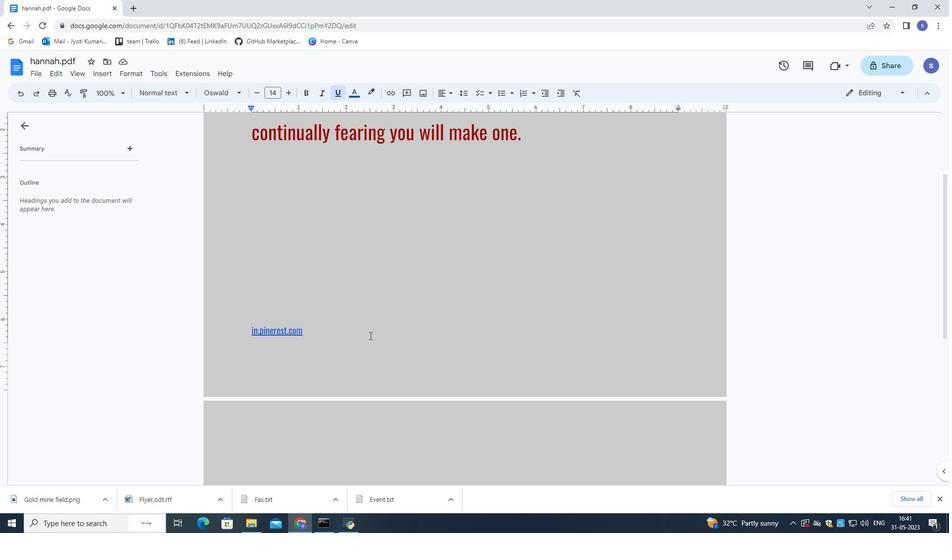 
Action: Mouse scrolled (369, 336) with delta (0, 0)
Screenshot: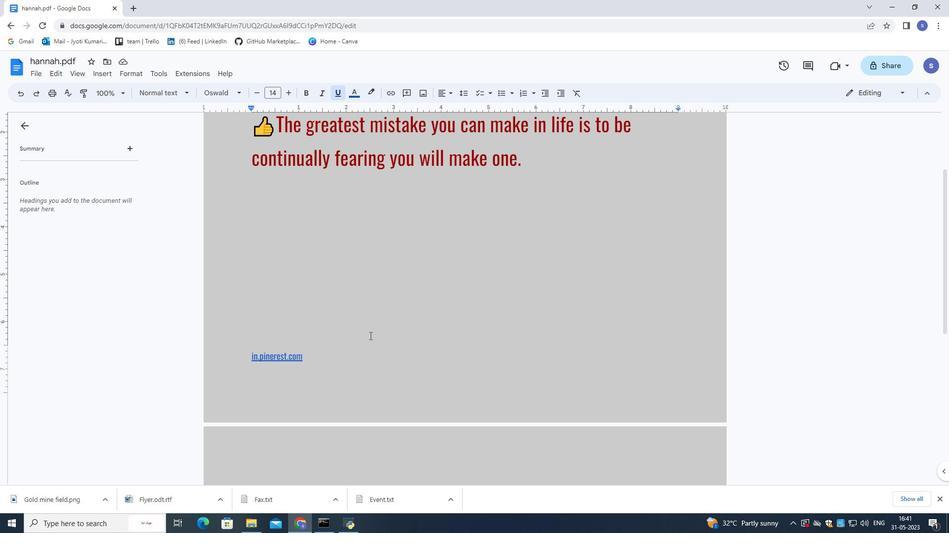 
Action: Mouse moved to (369, 335)
Screenshot: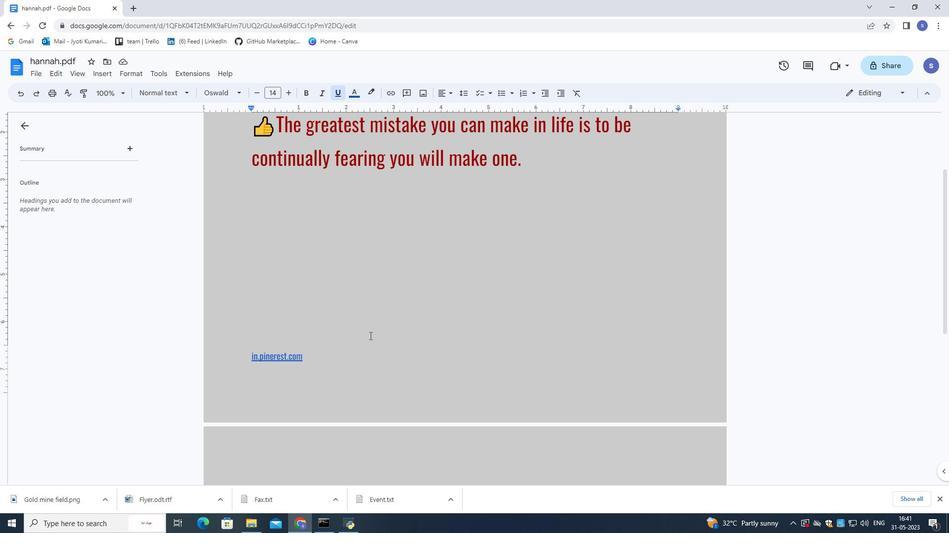 
Action: Mouse scrolled (369, 335) with delta (0, 0)
Screenshot: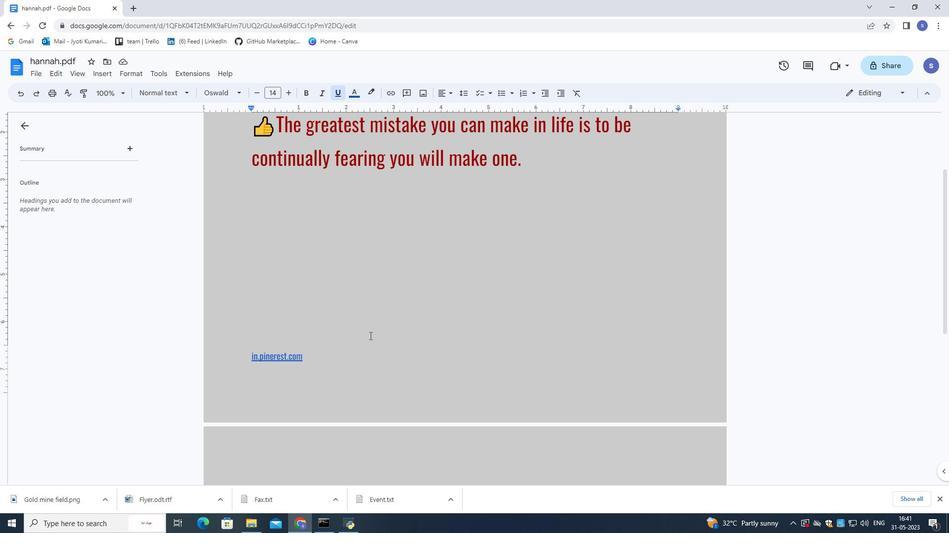 
Action: Mouse scrolled (369, 335) with delta (0, 0)
Screenshot: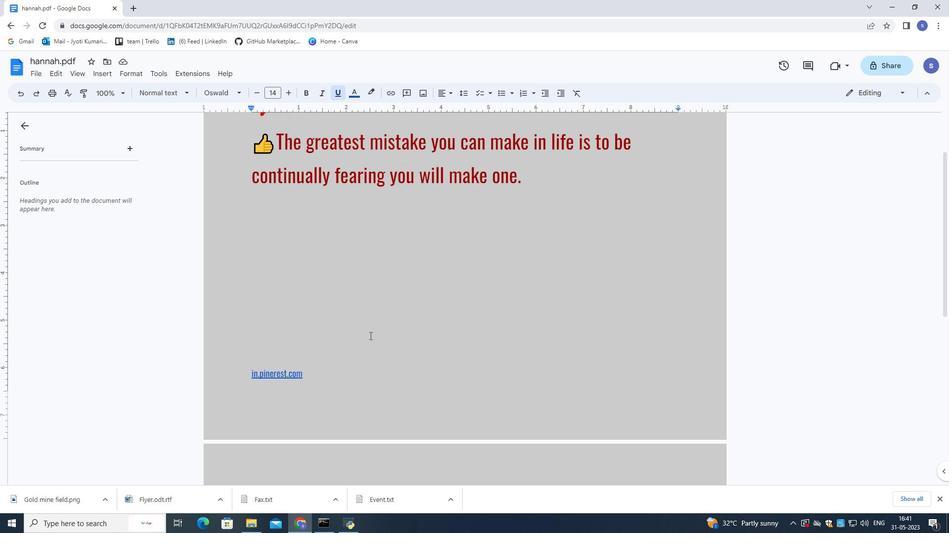
Action: Mouse scrolled (369, 335) with delta (0, 0)
Screenshot: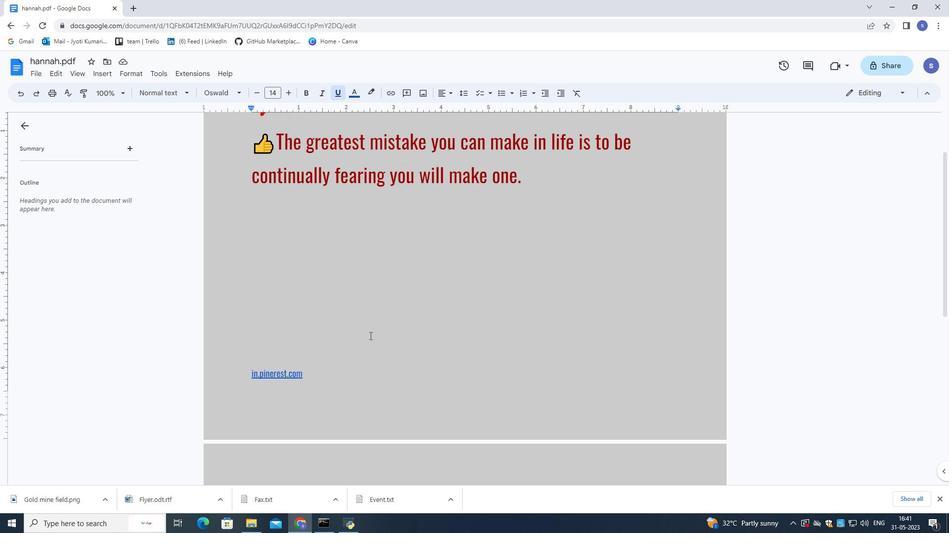
Action: Mouse scrolled (369, 335) with delta (0, 0)
Screenshot: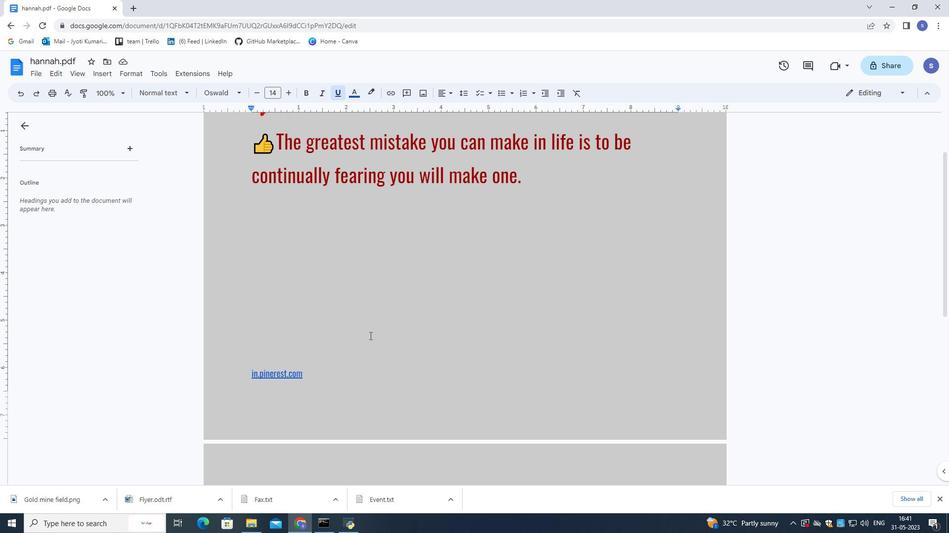 
Action: Mouse scrolled (369, 335) with delta (0, 0)
Screenshot: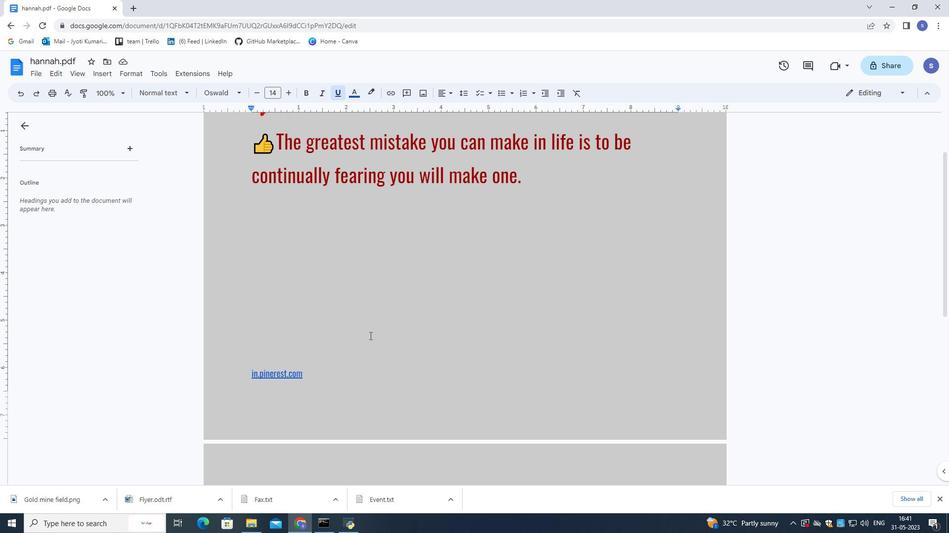 
Action: Mouse scrolled (369, 335) with delta (0, 0)
Screenshot: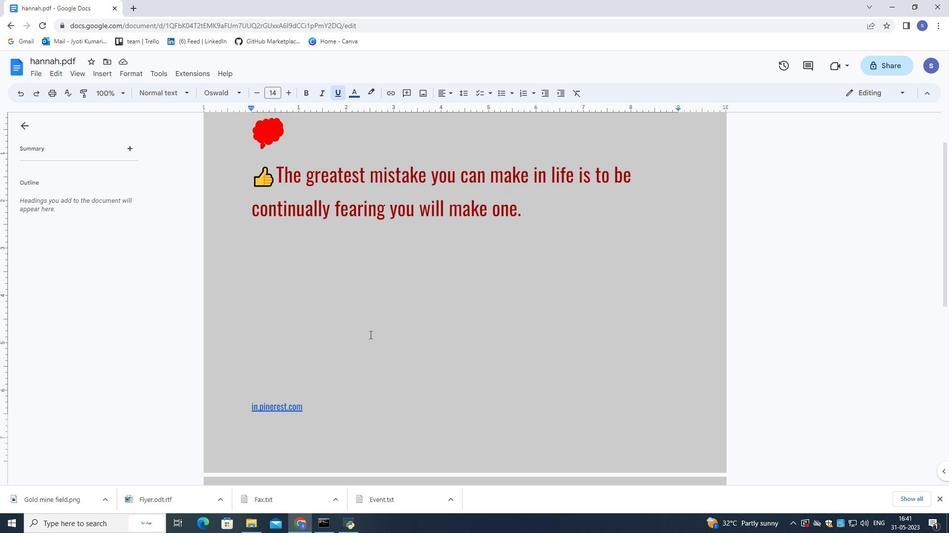 
Action: Mouse moved to (369, 334)
Screenshot: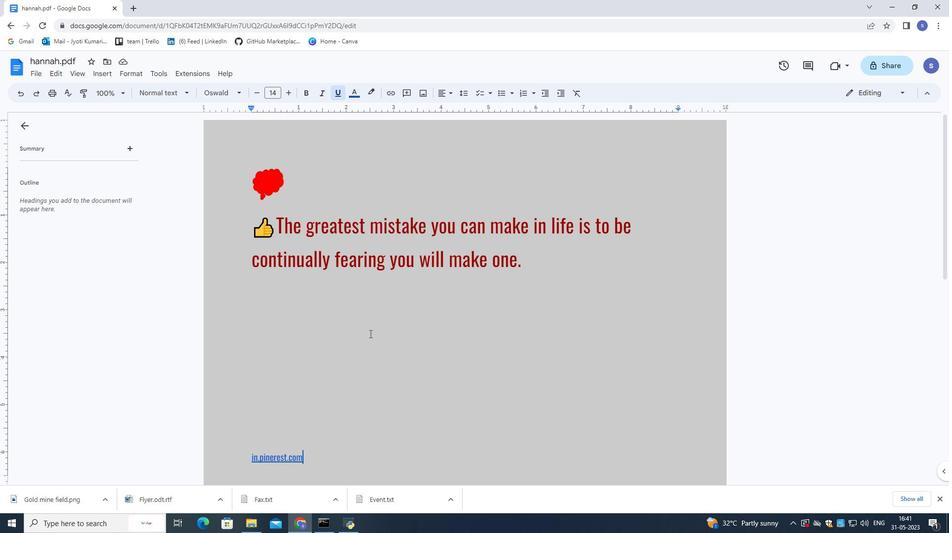 
Action: Mouse scrolled (369, 334) with delta (0, 0)
Screenshot: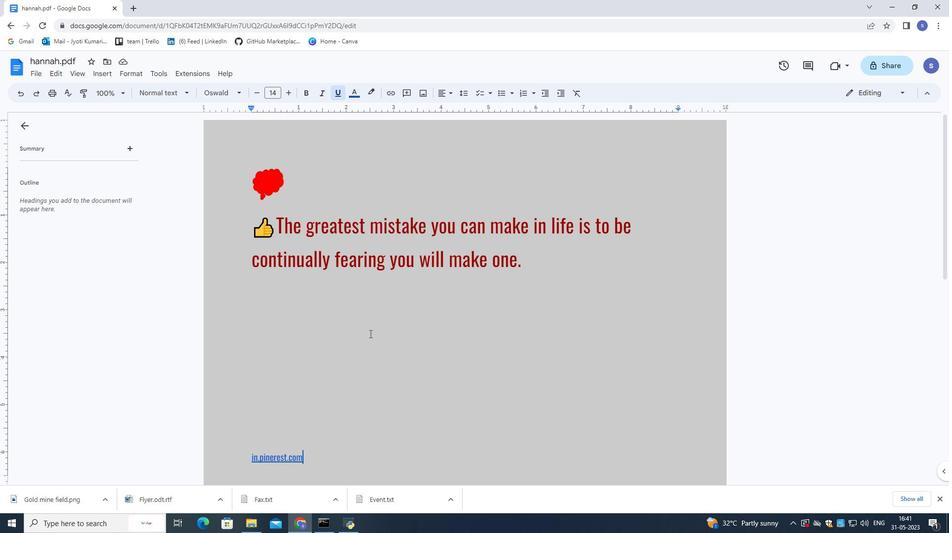 
Action: Mouse scrolled (369, 334) with delta (0, 0)
Screenshot: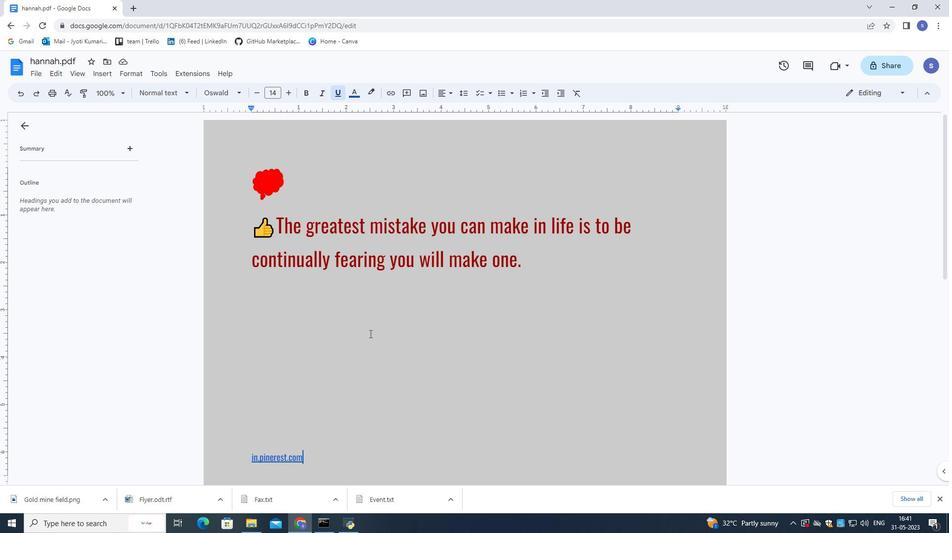 
Action: Mouse scrolled (369, 334) with delta (0, 0)
Screenshot: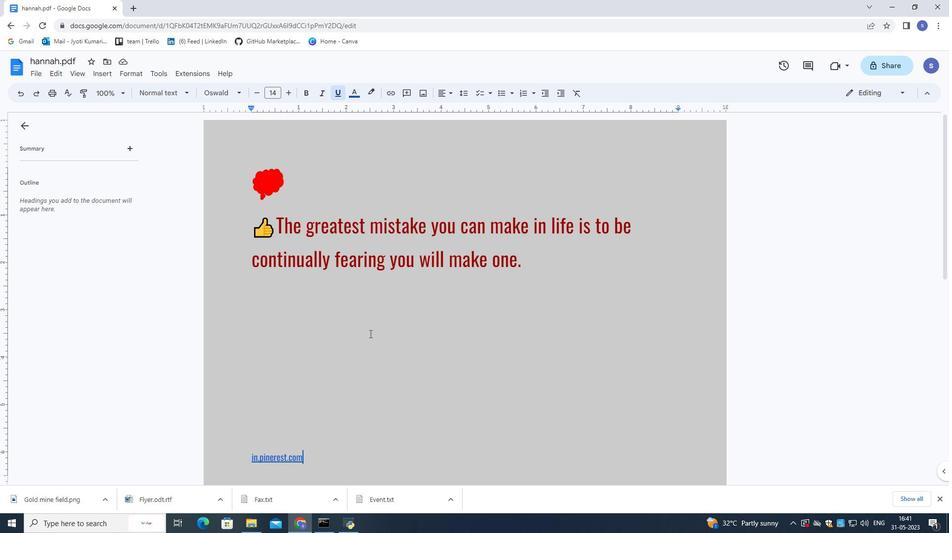 
Action: Mouse moved to (369, 332)
Screenshot: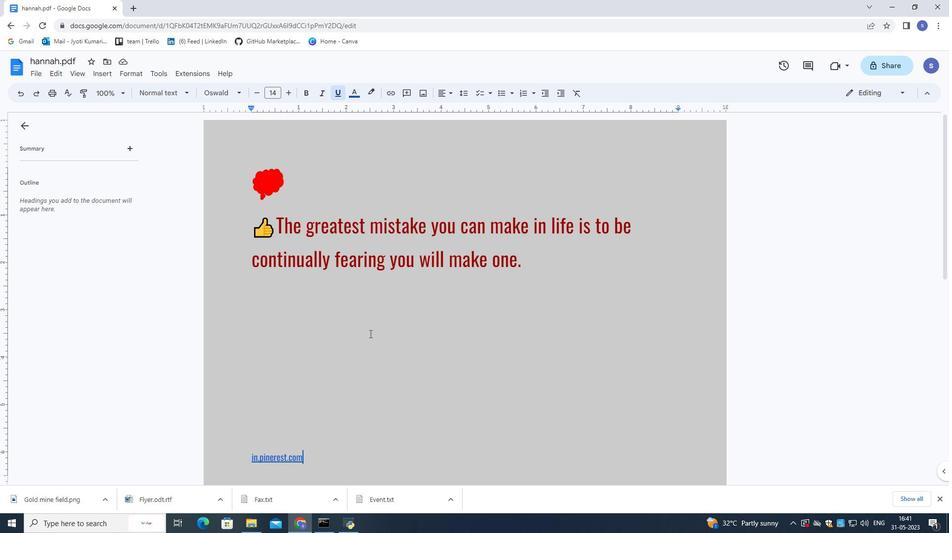 
Action: Mouse scrolled (369, 332) with delta (0, 0)
Screenshot: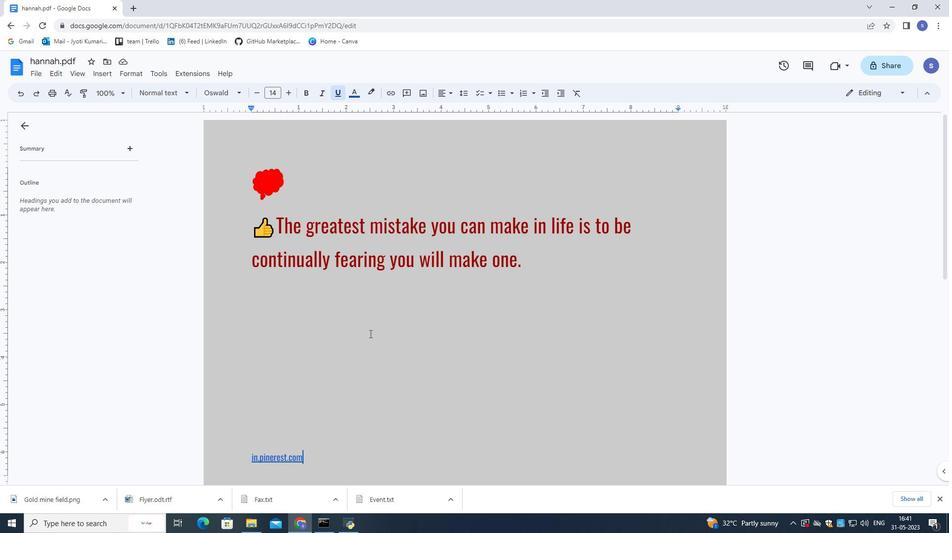 
